 Task: Assign Nikrathi889@gmail.com as Assignee of Child Issue ChildIssue0000000240 of Issue Issue0000000120 in Backlog  in Scrum Project Project0000000024 in Jira. Assign Issue Issue0000000111 to Sprint Sprint0000000067 in Scrum Project Project0000000023 in Jira. Assign Issue Issue0000000112 to Sprint Sprint0000000067 in Scrum Project Project0000000023 in Jira. Assign Issue Issue0000000113 to Sprint Sprint0000000068 in Scrum Project Project0000000023 in Jira. Assign Issue Issue0000000114 to Sprint Sprint0000000068 in Scrum Project Project0000000023 in Jira
Action: Mouse moved to (671, 598)
Screenshot: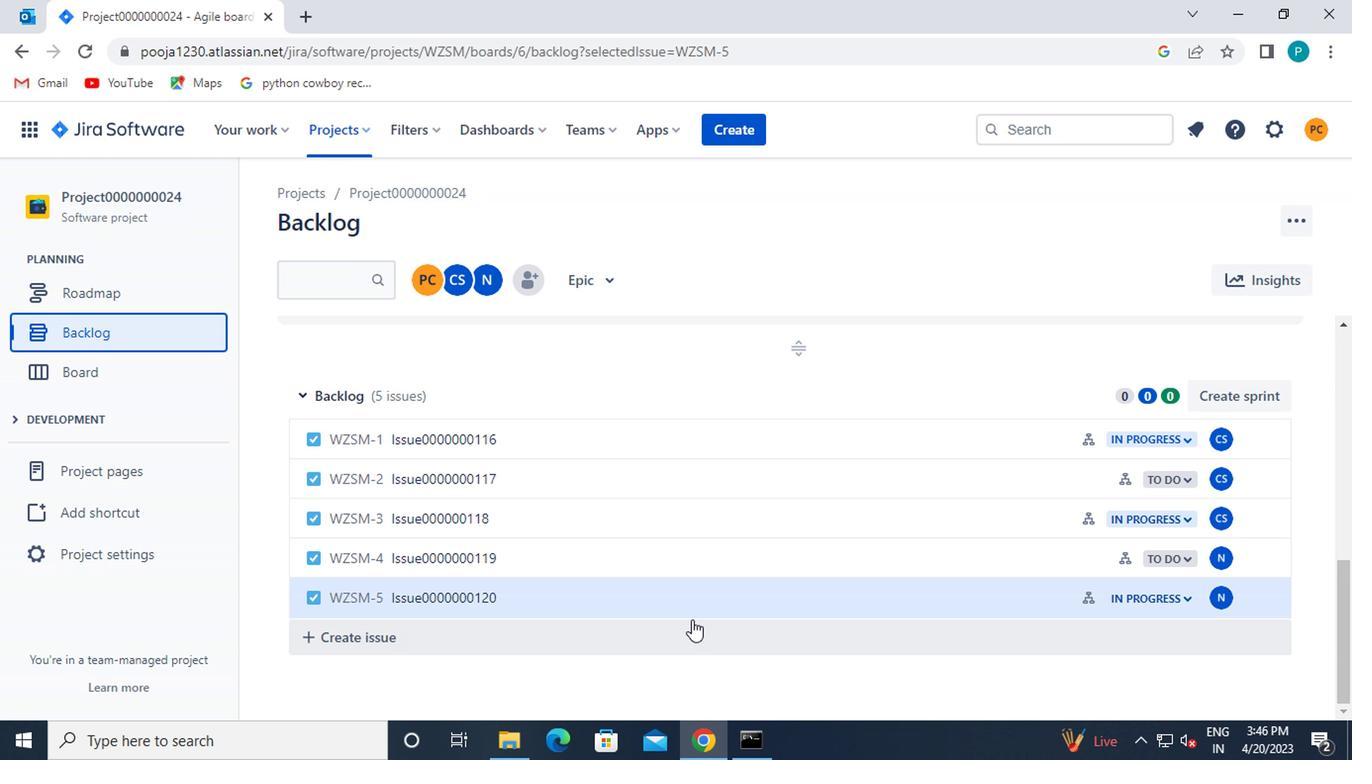 
Action: Mouse pressed left at (671, 598)
Screenshot: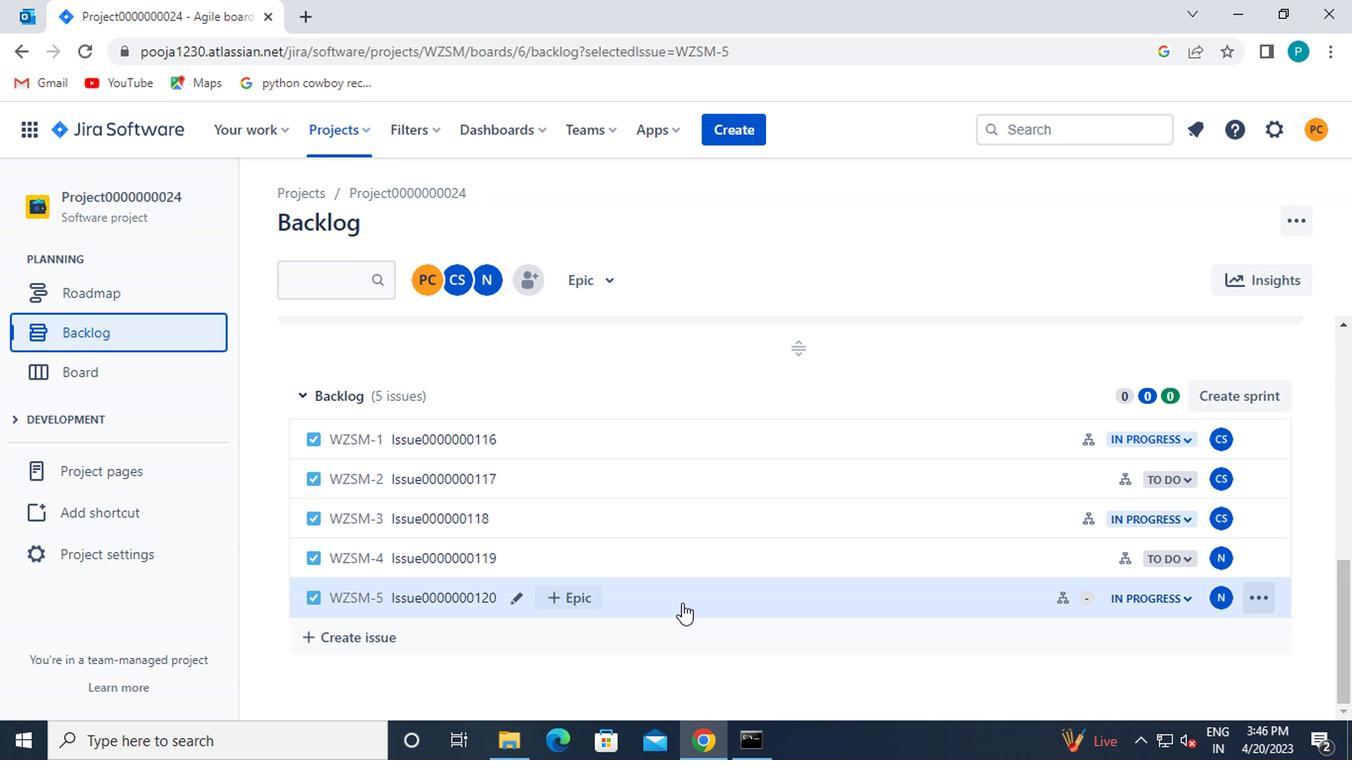 
Action: Mouse moved to (988, 423)
Screenshot: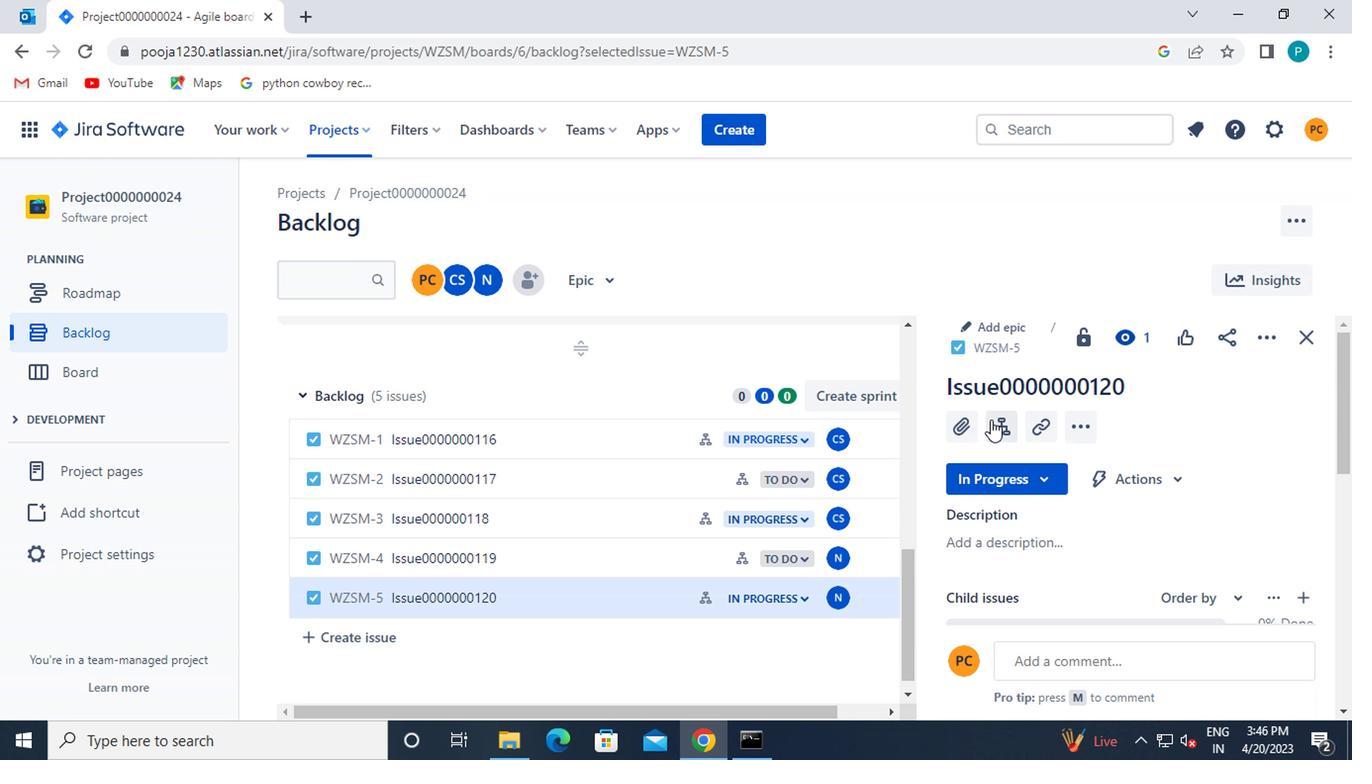 
Action: Mouse pressed left at (988, 423)
Screenshot: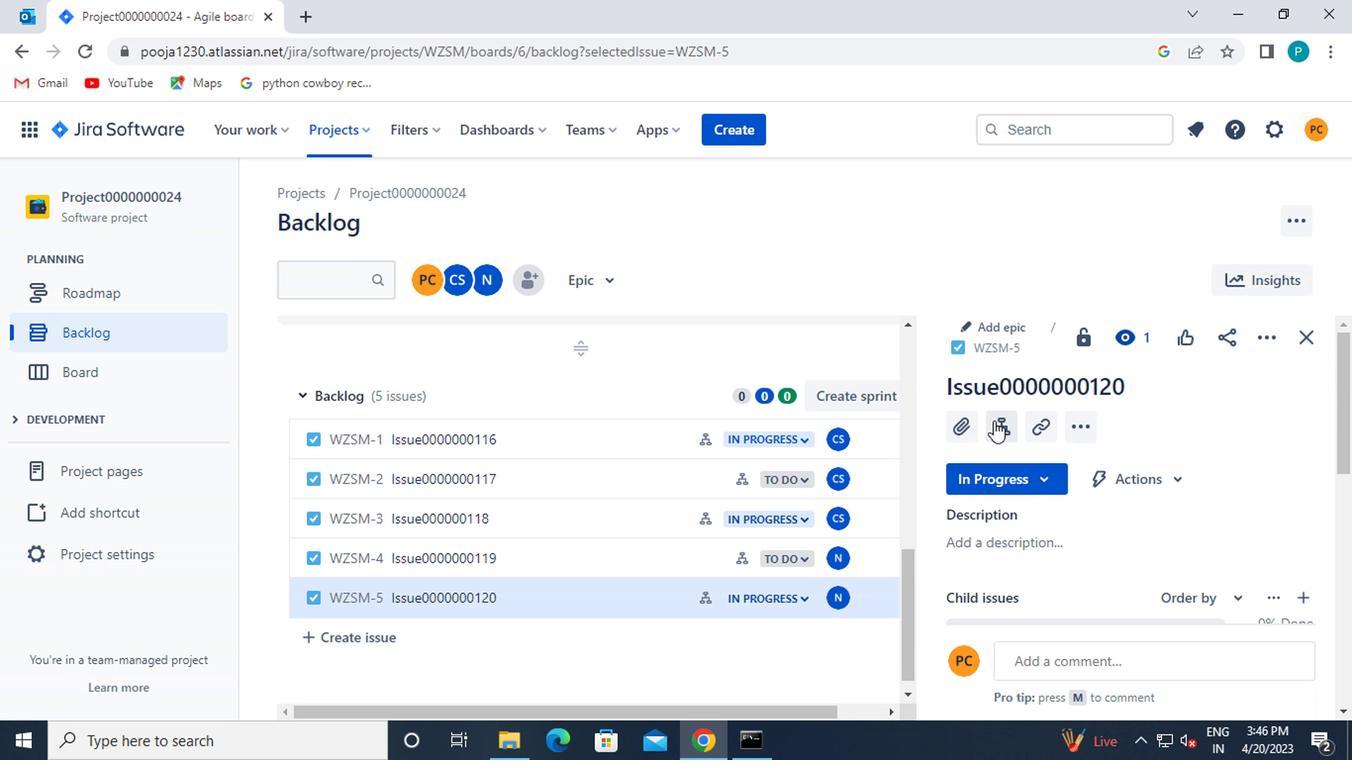 
Action: Mouse moved to (1221, 454)
Screenshot: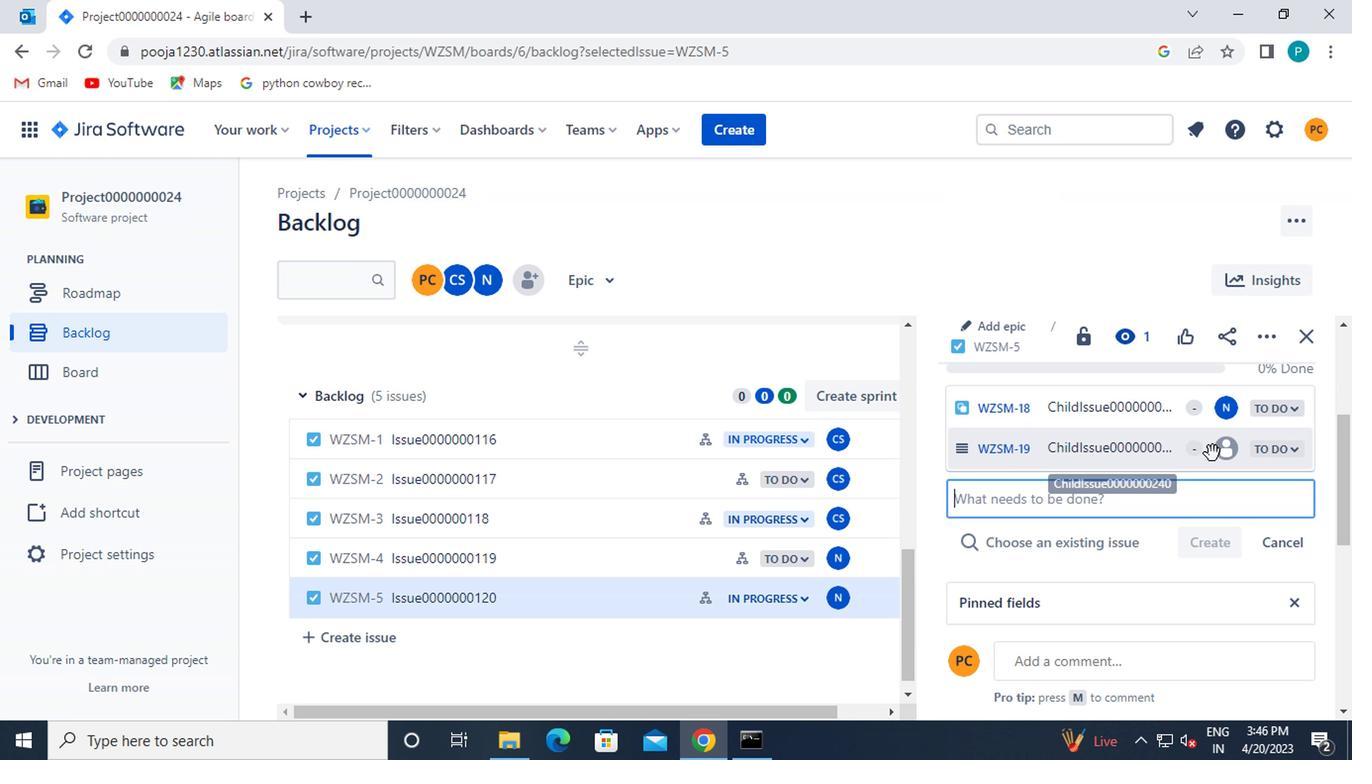 
Action: Mouse pressed left at (1221, 454)
Screenshot: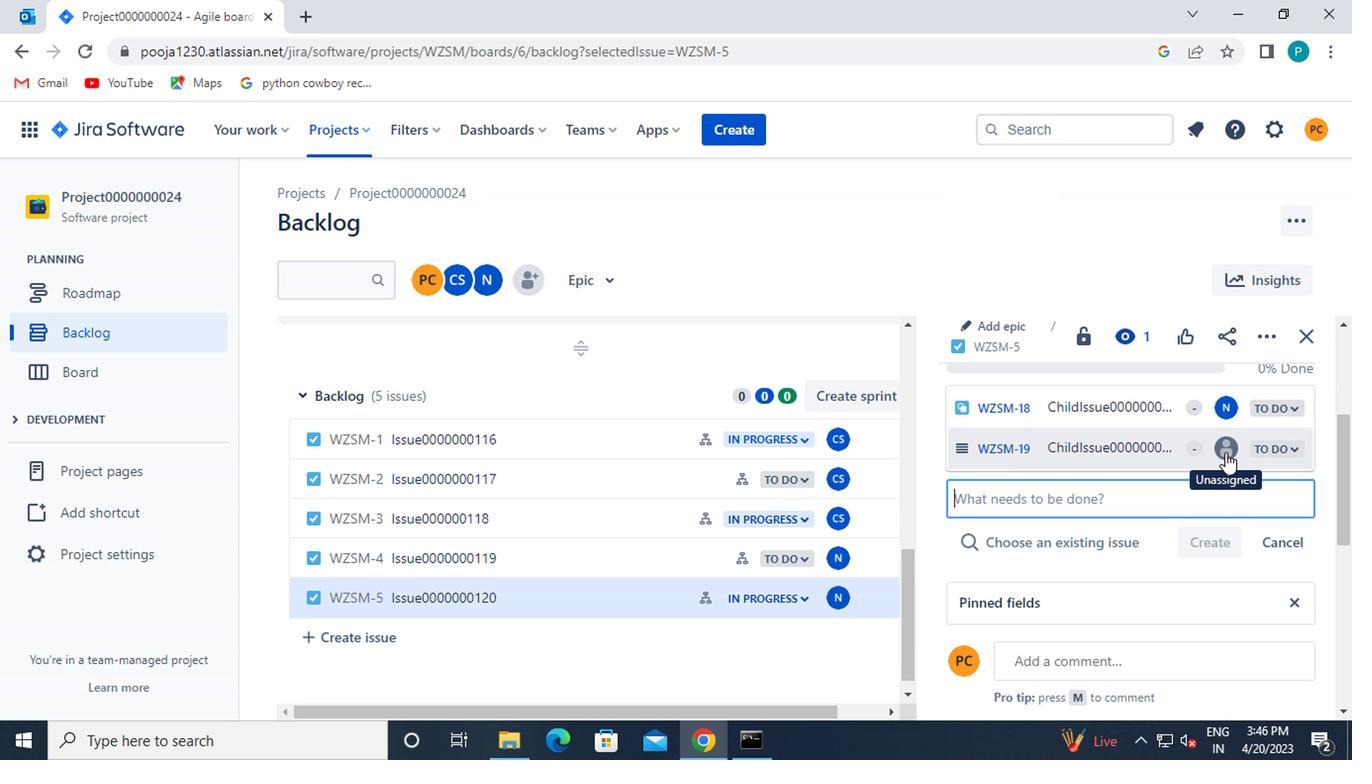 
Action: Mouse moved to (995, 467)
Screenshot: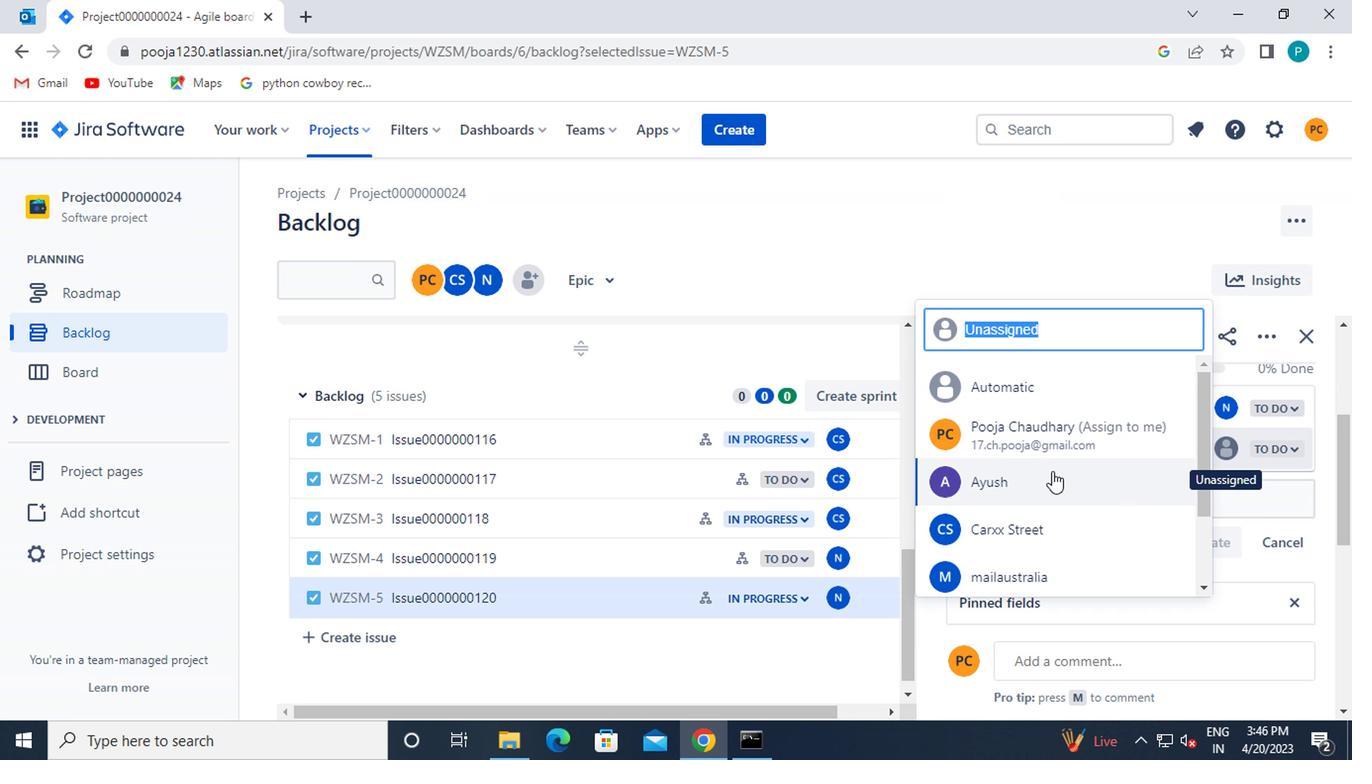 
Action: Mouse scrolled (995, 466) with delta (0, 0)
Screenshot: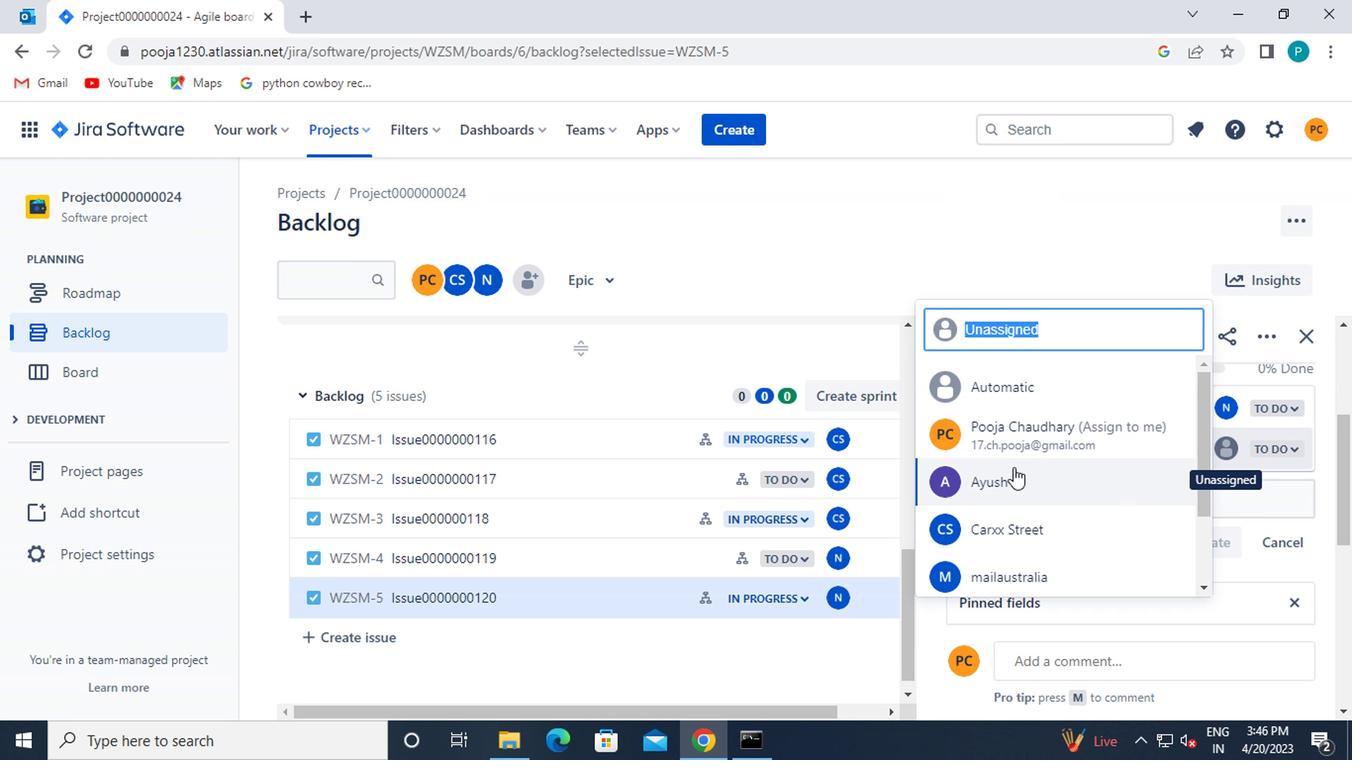 
Action: Mouse moved to (995, 468)
Screenshot: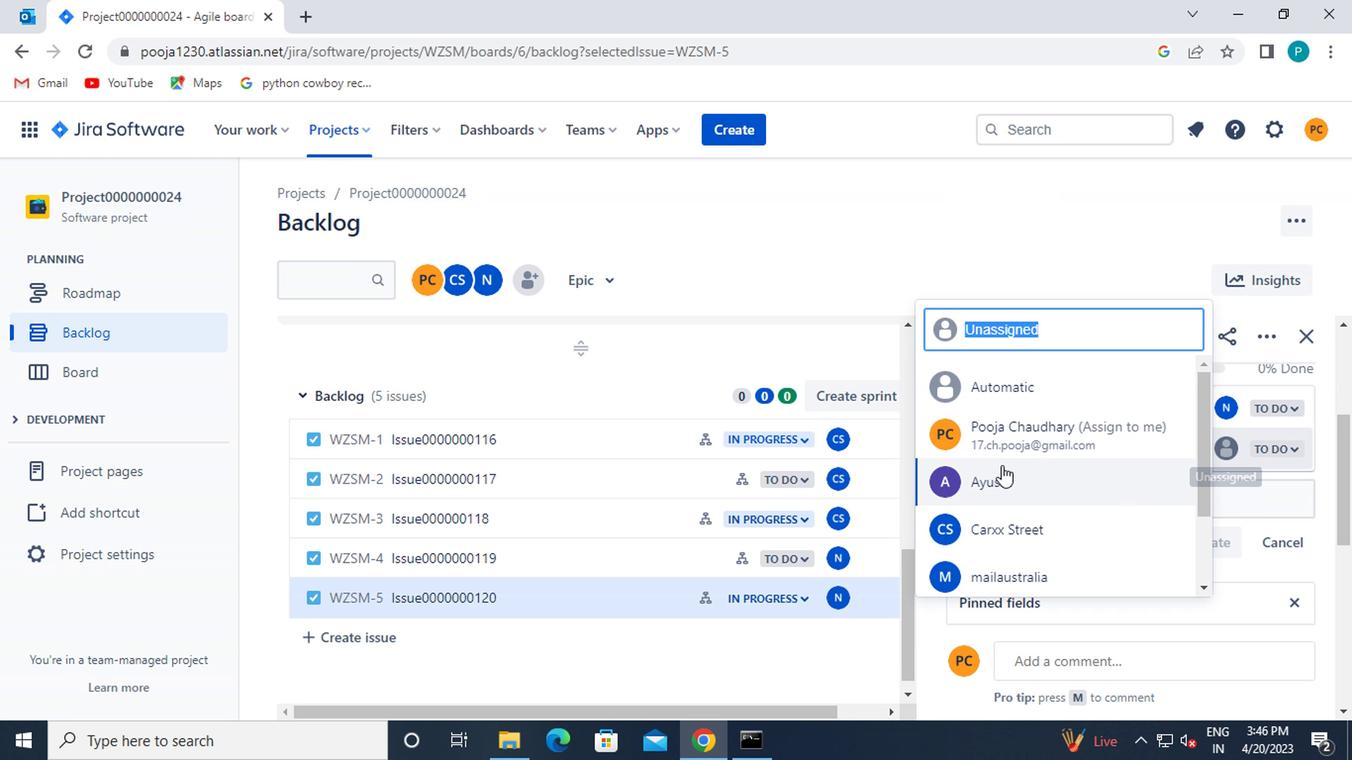 
Action: Mouse scrolled (995, 467) with delta (0, -1)
Screenshot: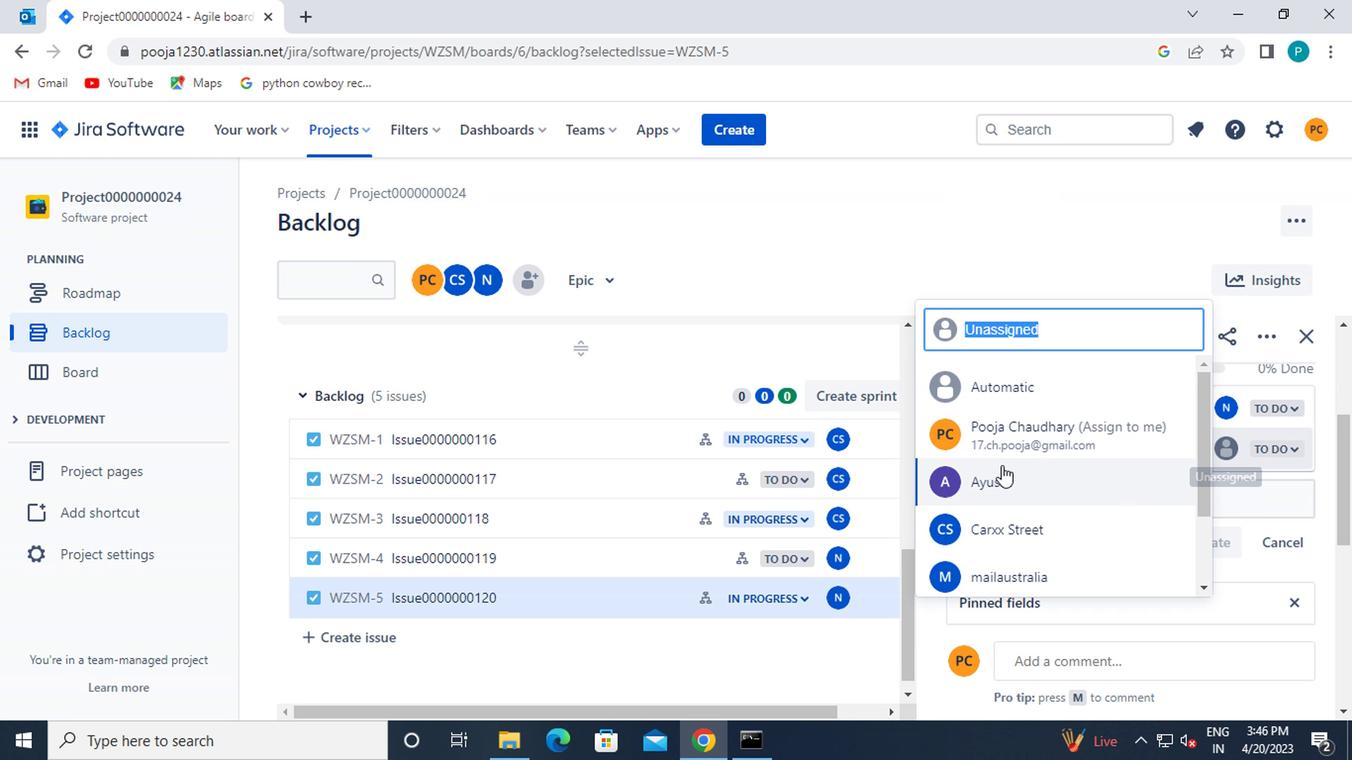 
Action: Mouse moved to (995, 471)
Screenshot: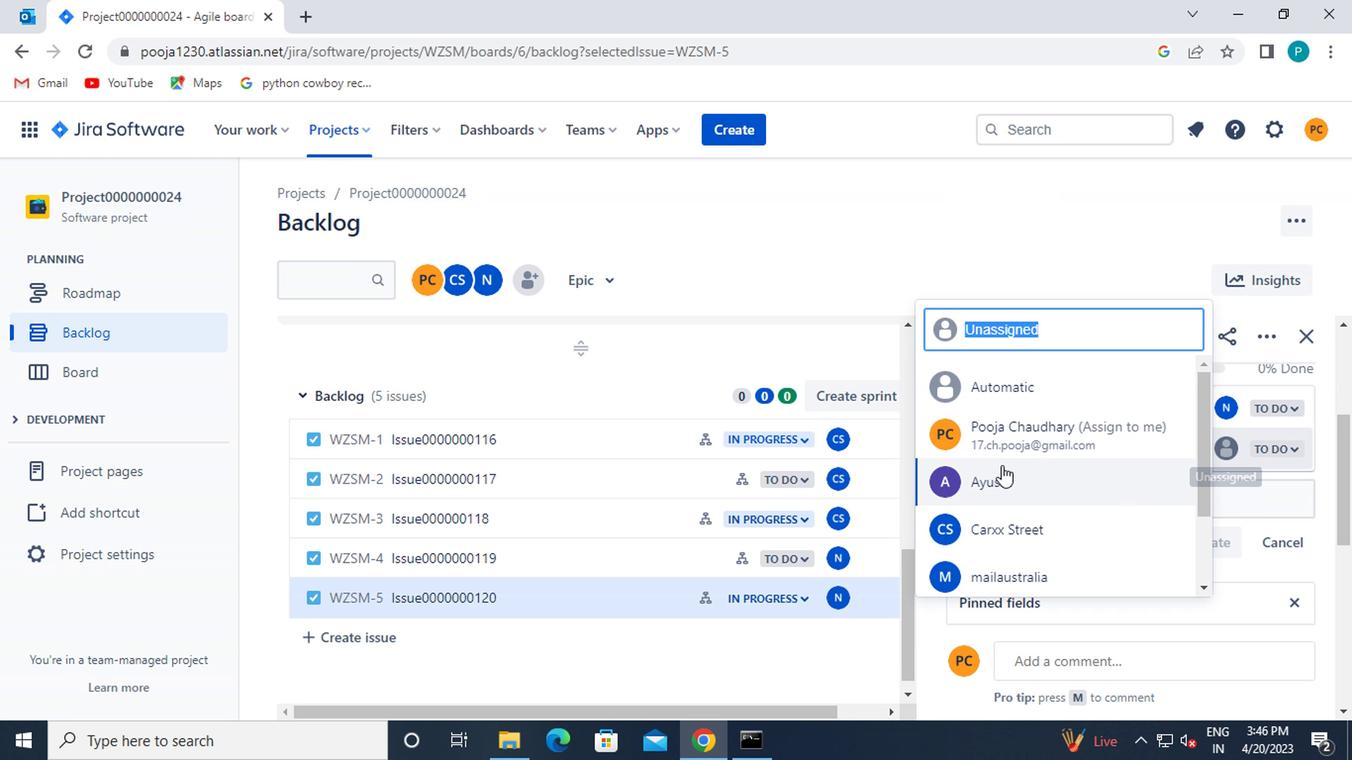 
Action: Mouse scrolled (995, 470) with delta (0, 0)
Screenshot: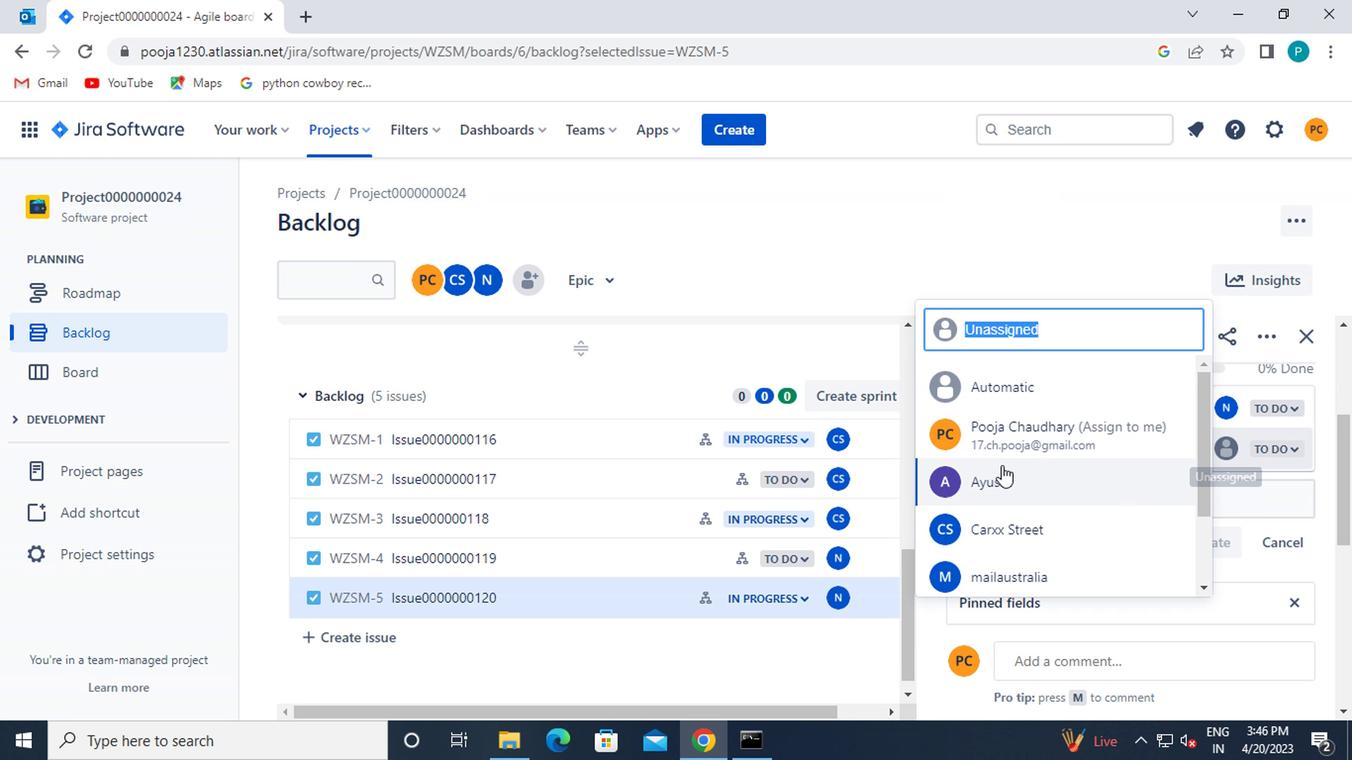 
Action: Mouse moved to (995, 486)
Screenshot: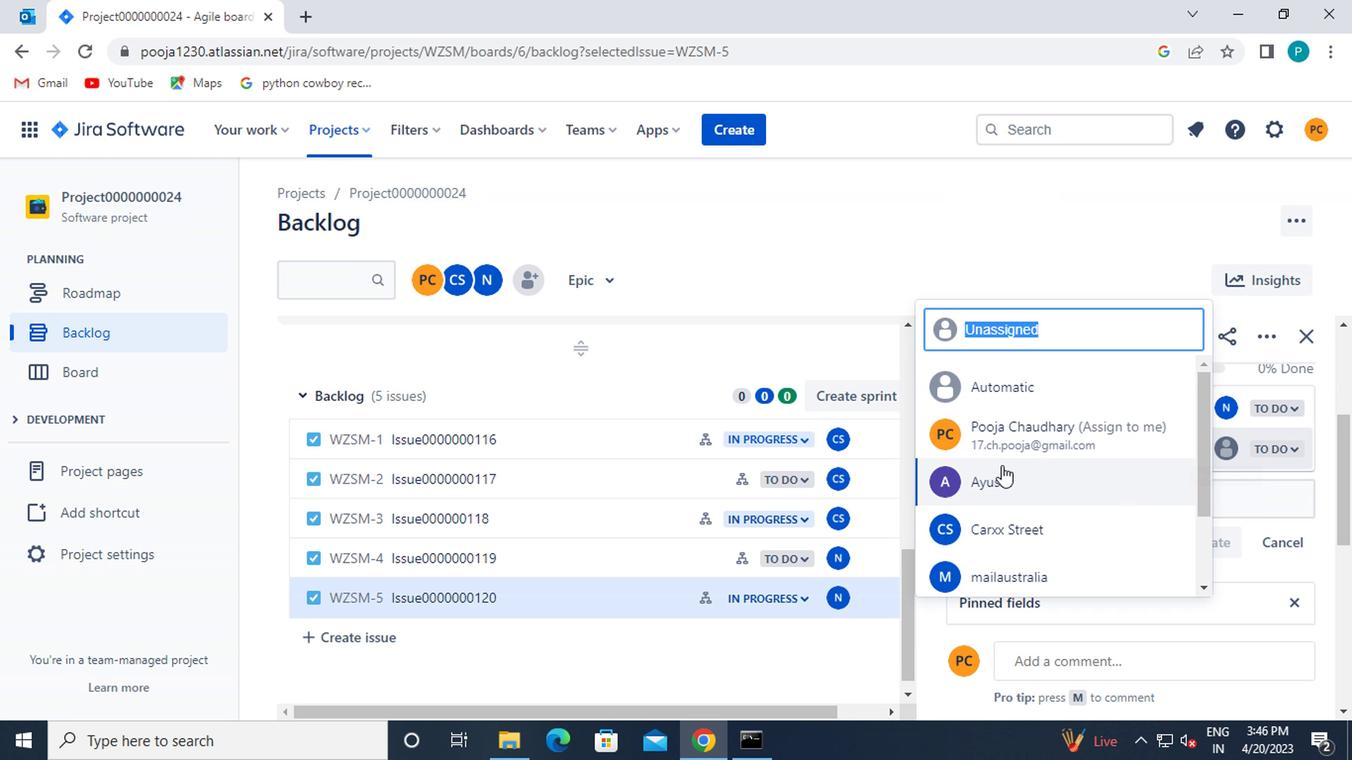 
Action: Mouse scrolled (995, 486) with delta (0, 0)
Screenshot: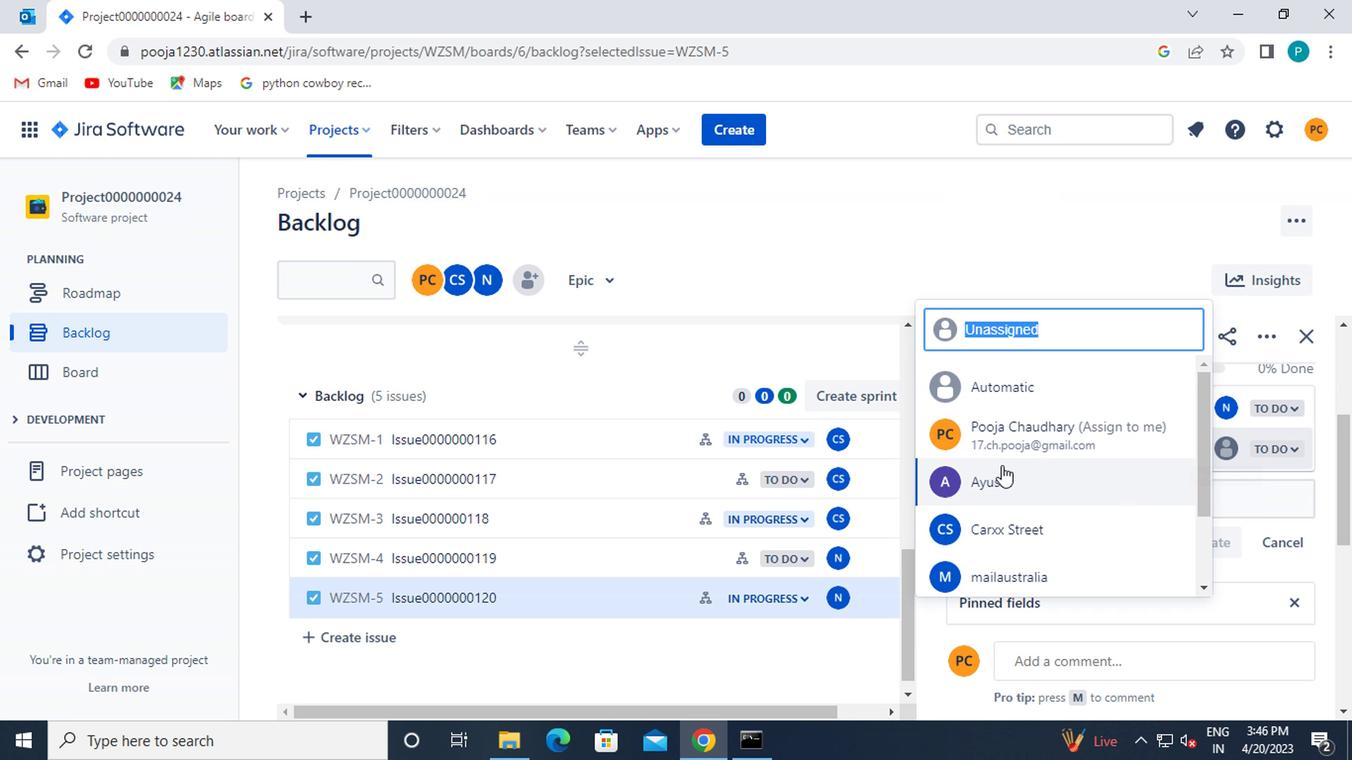 
Action: Mouse moved to (1008, 560)
Screenshot: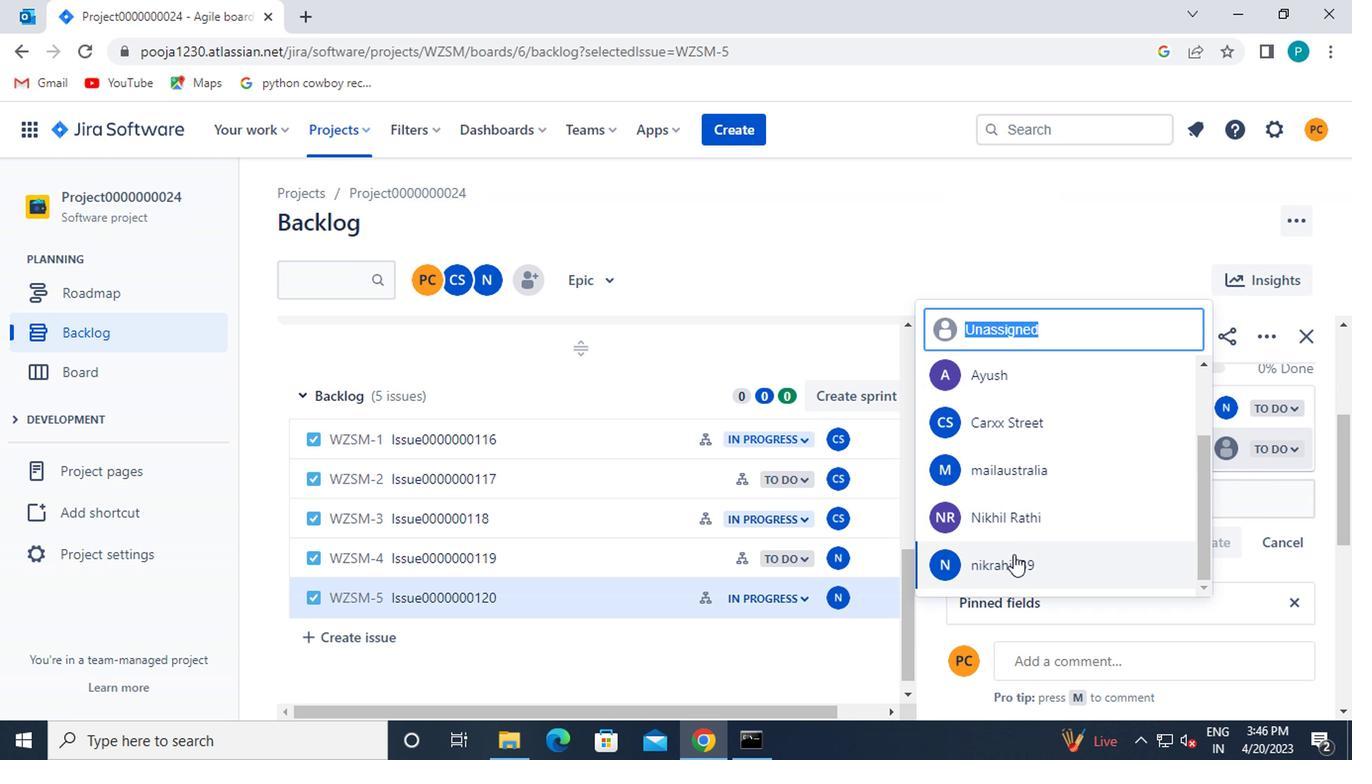 
Action: Mouse pressed left at (1008, 560)
Screenshot: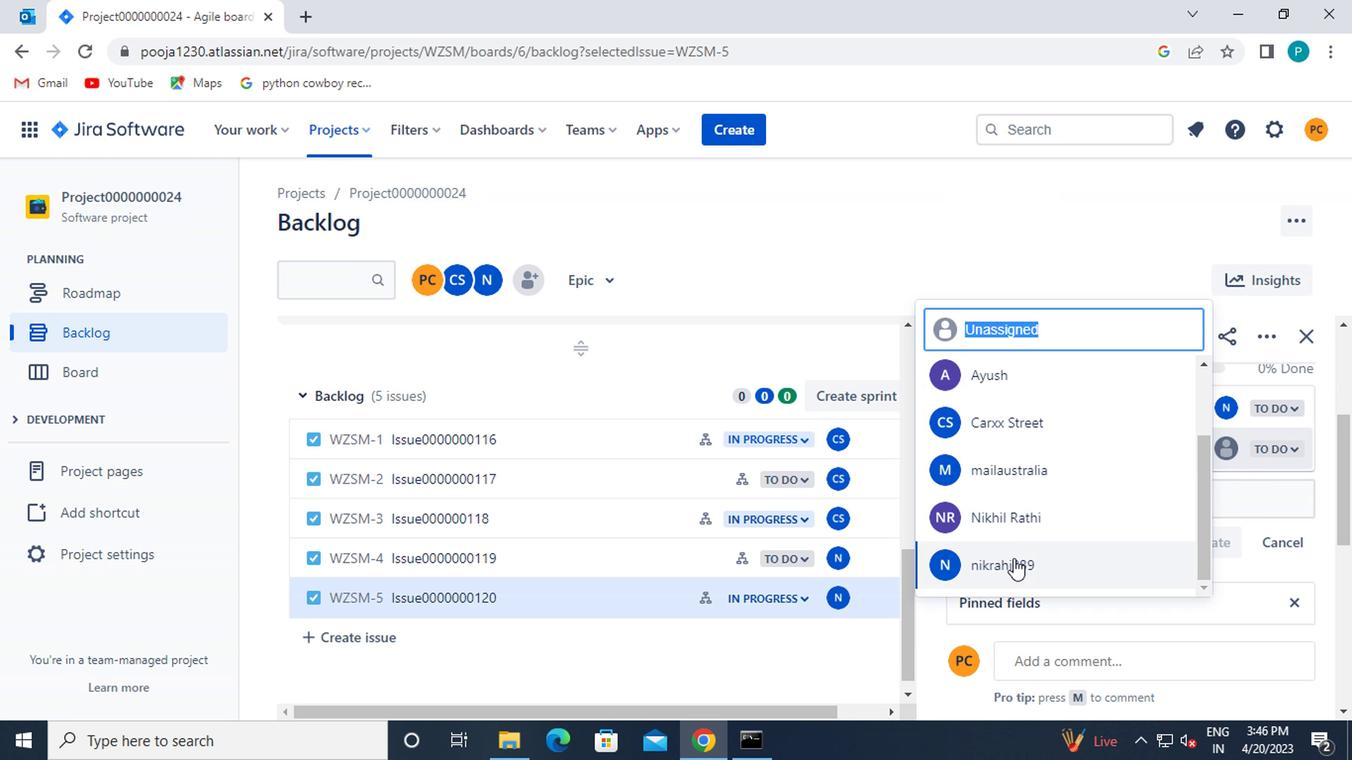 
Action: Mouse moved to (1293, 345)
Screenshot: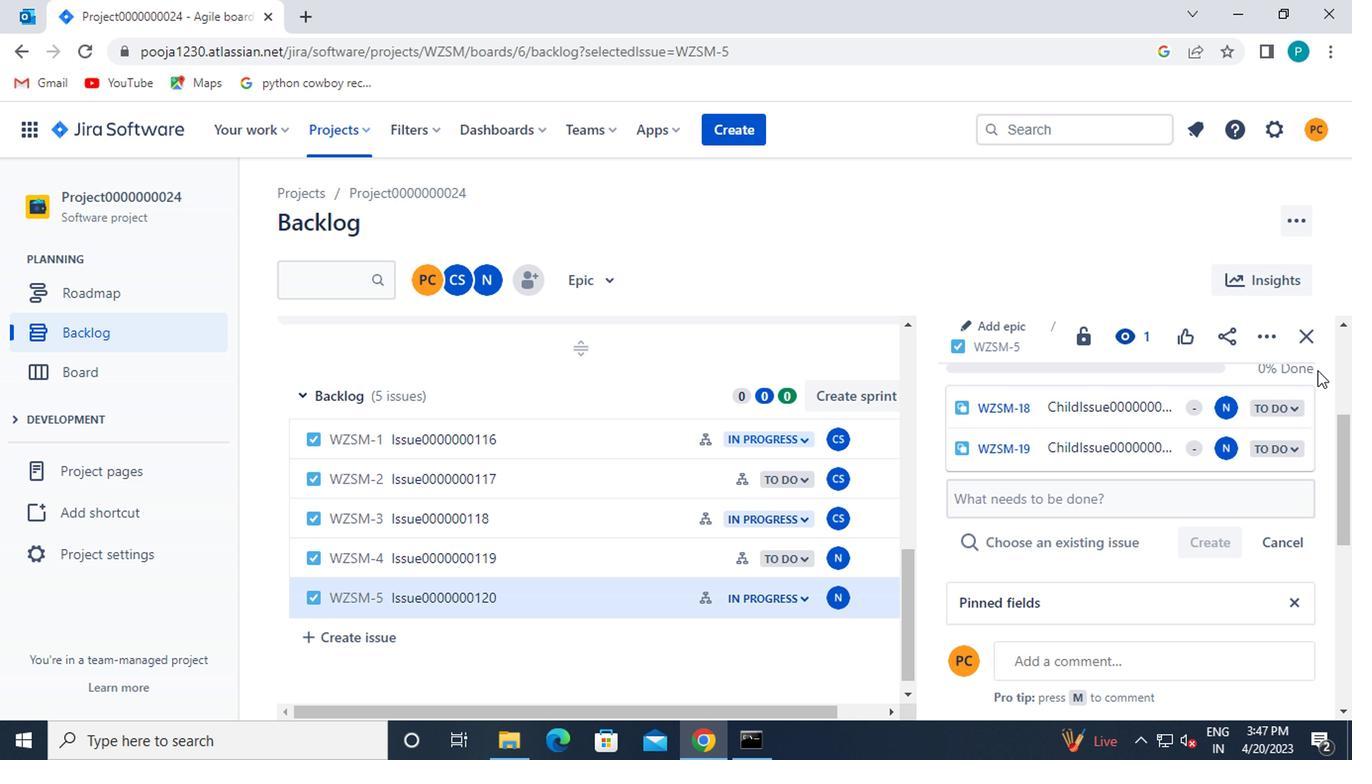 
Action: Mouse pressed left at (1293, 345)
Screenshot: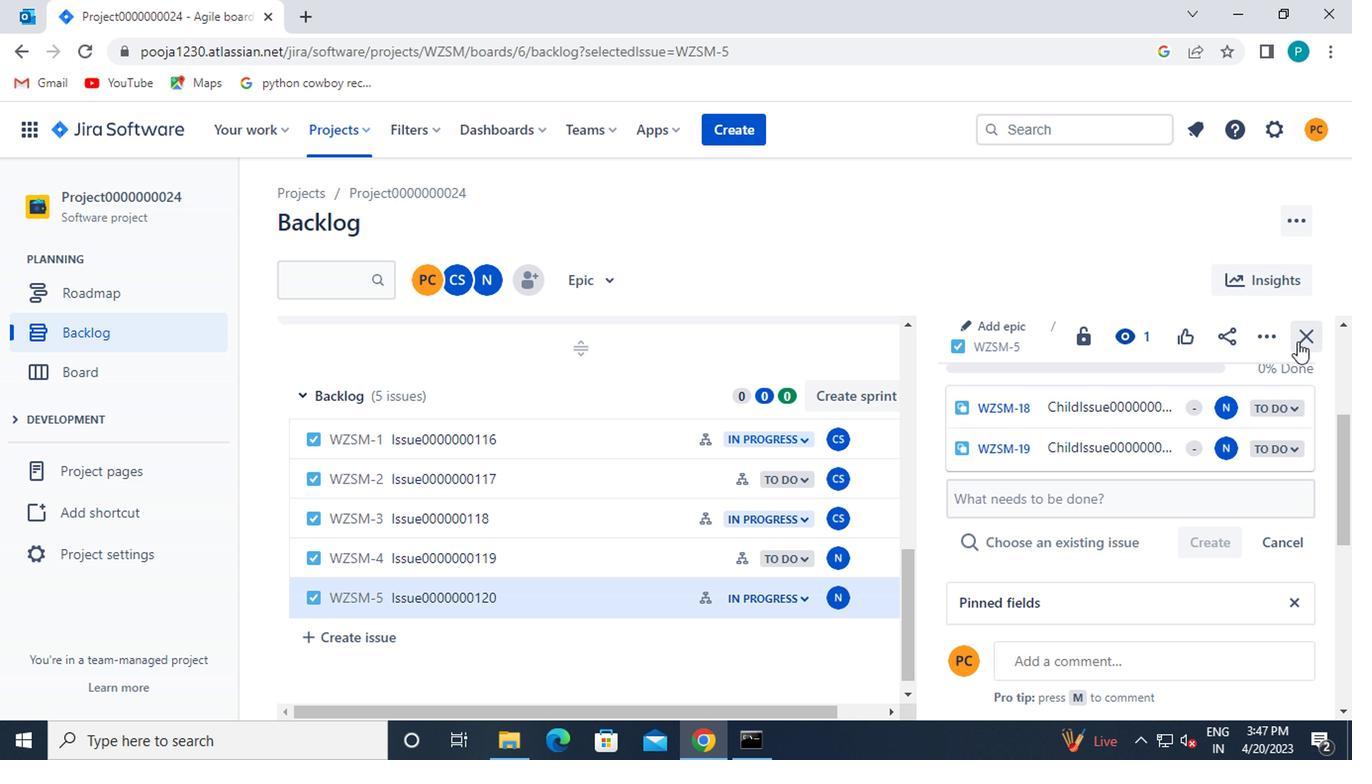 
Action: Mouse moved to (333, 137)
Screenshot: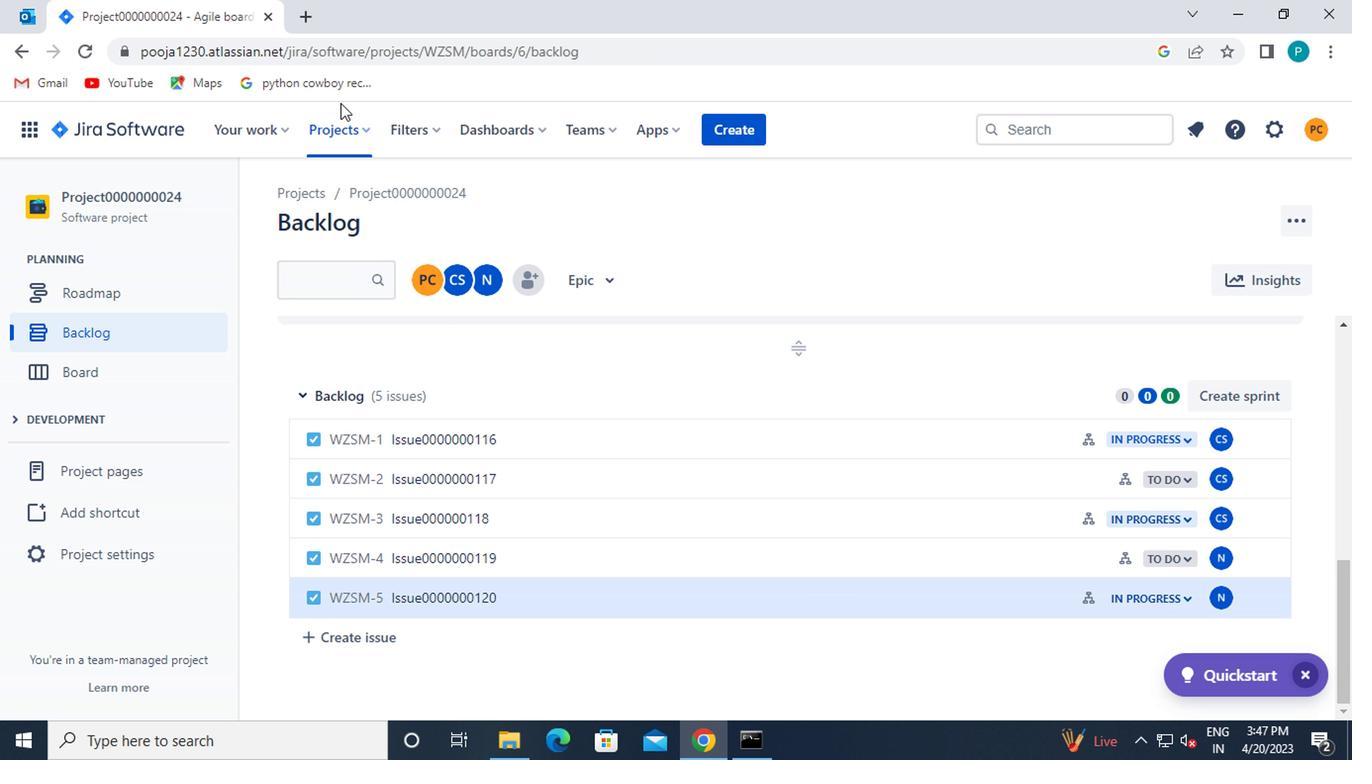 
Action: Mouse pressed left at (333, 137)
Screenshot: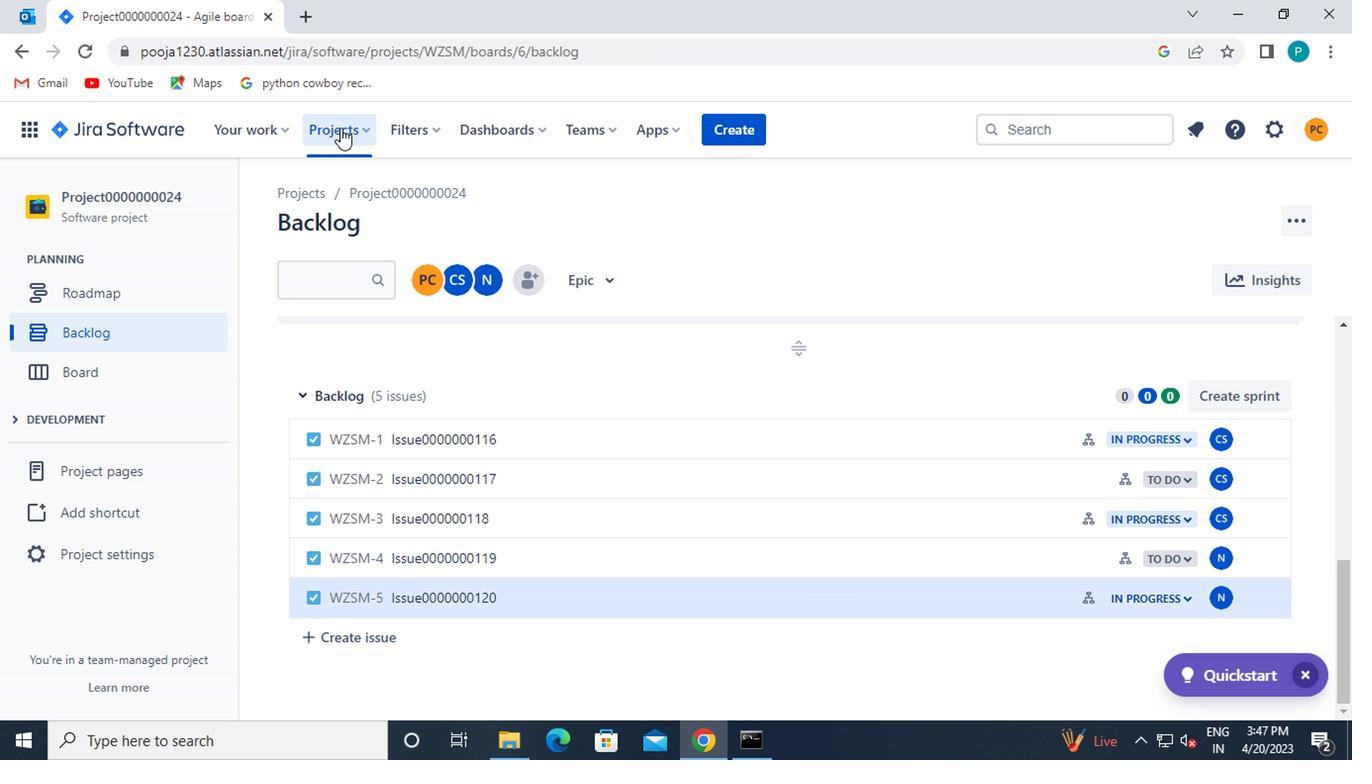 
Action: Mouse moved to (402, 271)
Screenshot: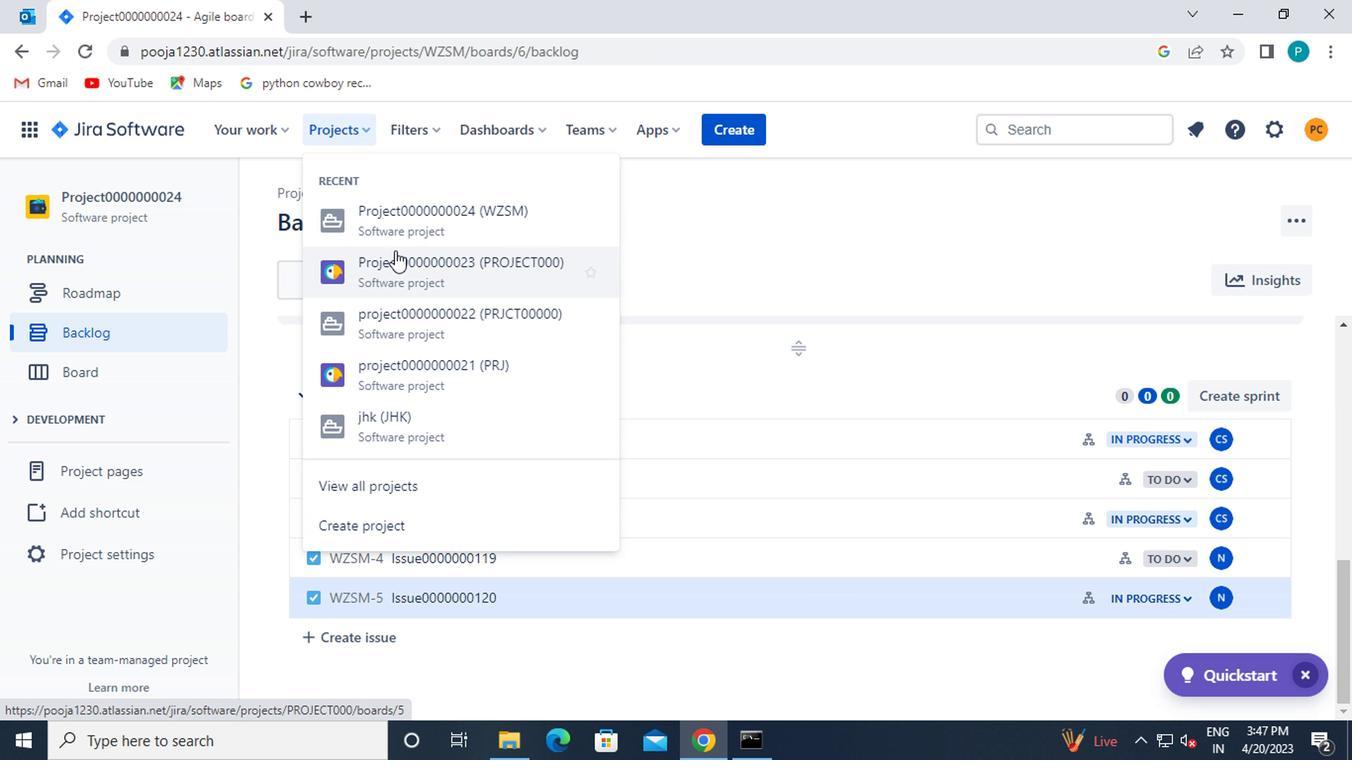 
Action: Mouse pressed left at (402, 271)
Screenshot: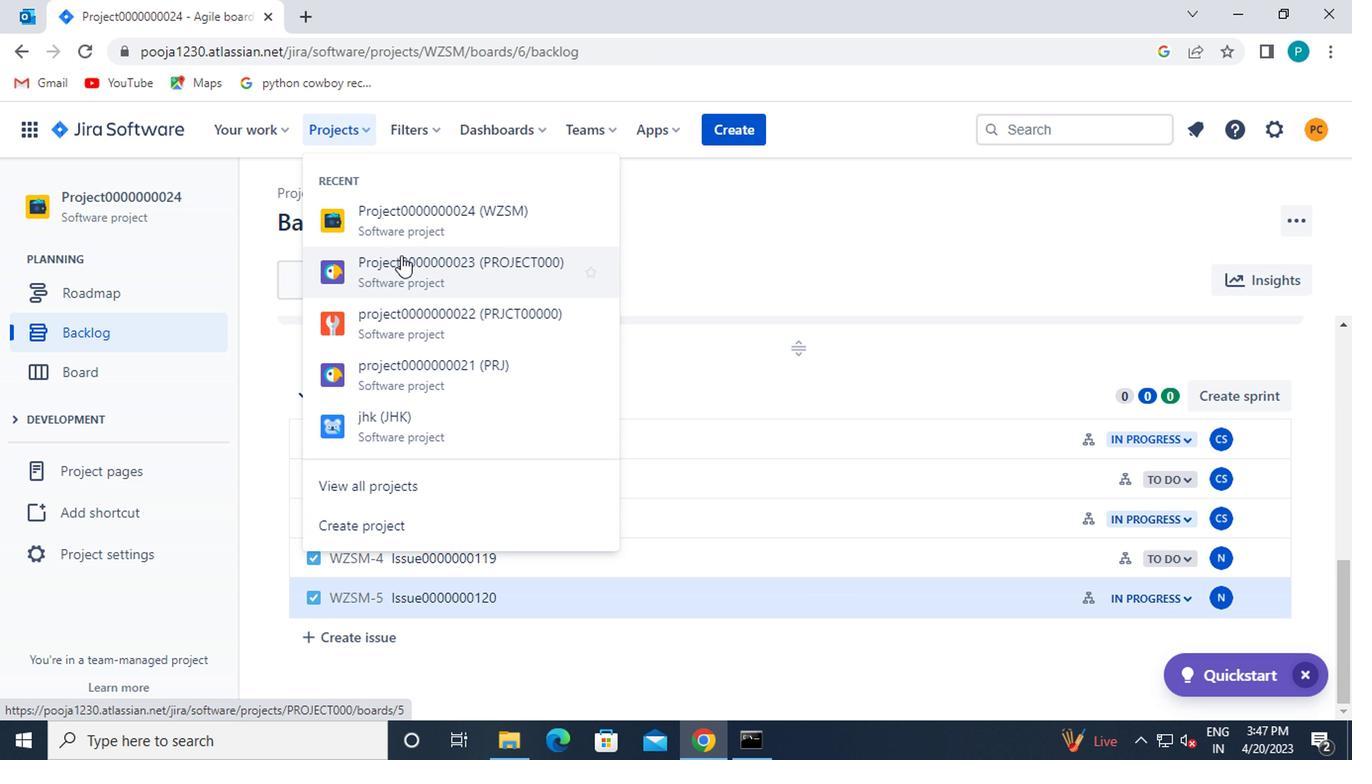 
Action: Mouse moved to (151, 333)
Screenshot: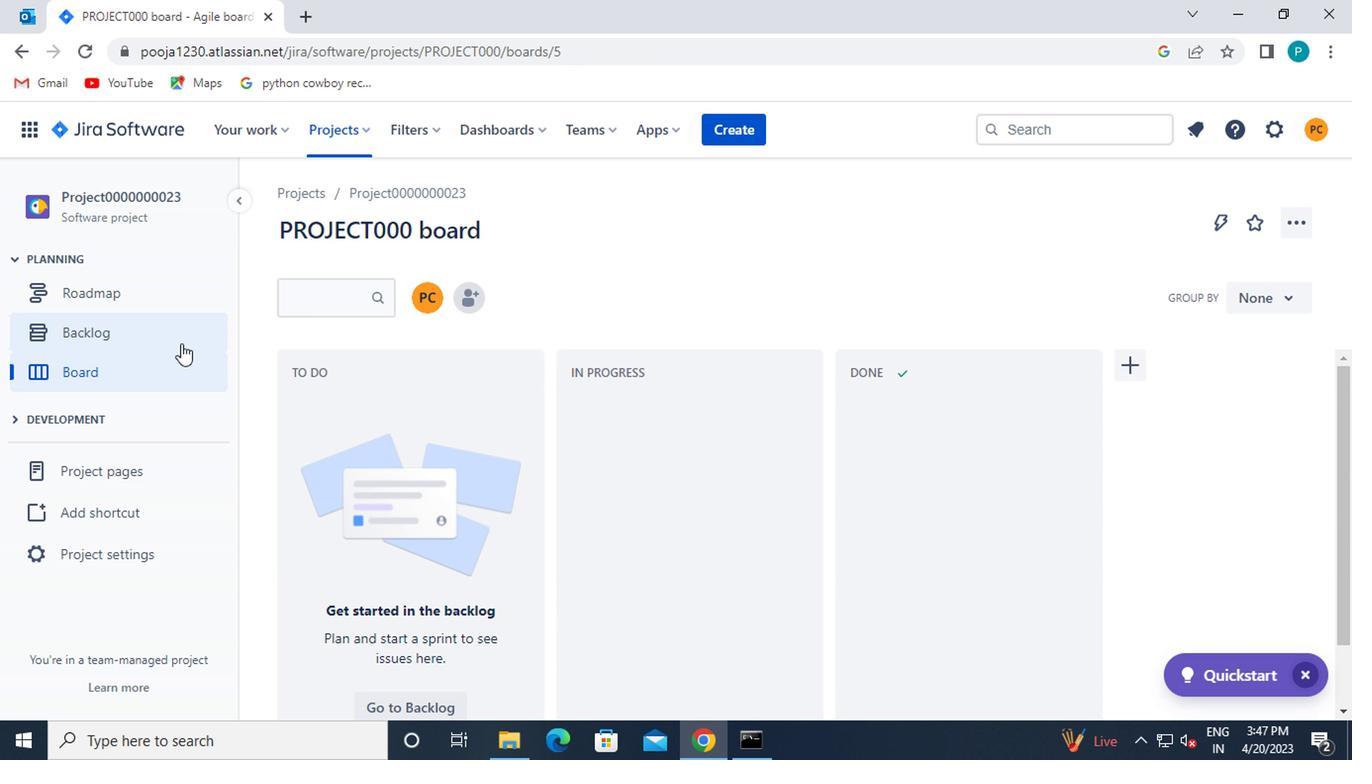 
Action: Mouse pressed left at (151, 333)
Screenshot: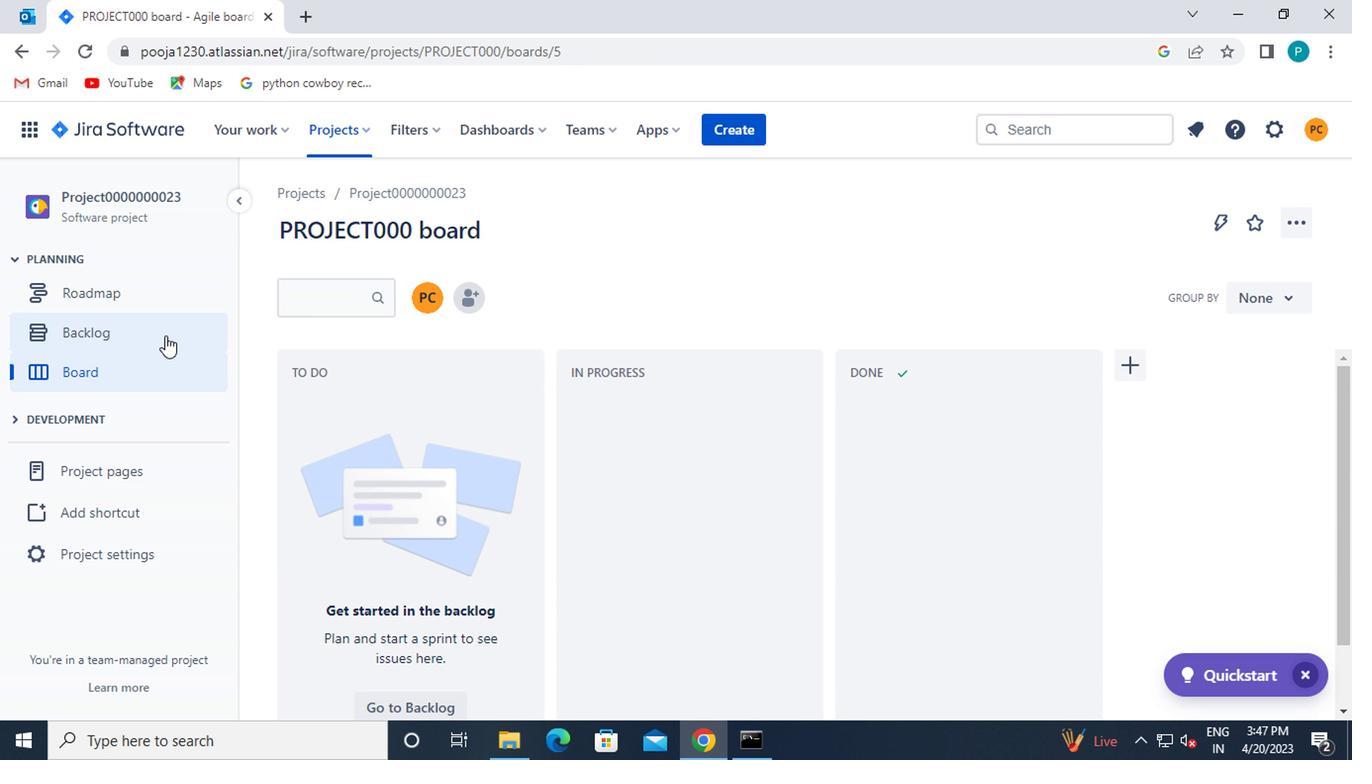 
Action: Mouse moved to (355, 431)
Screenshot: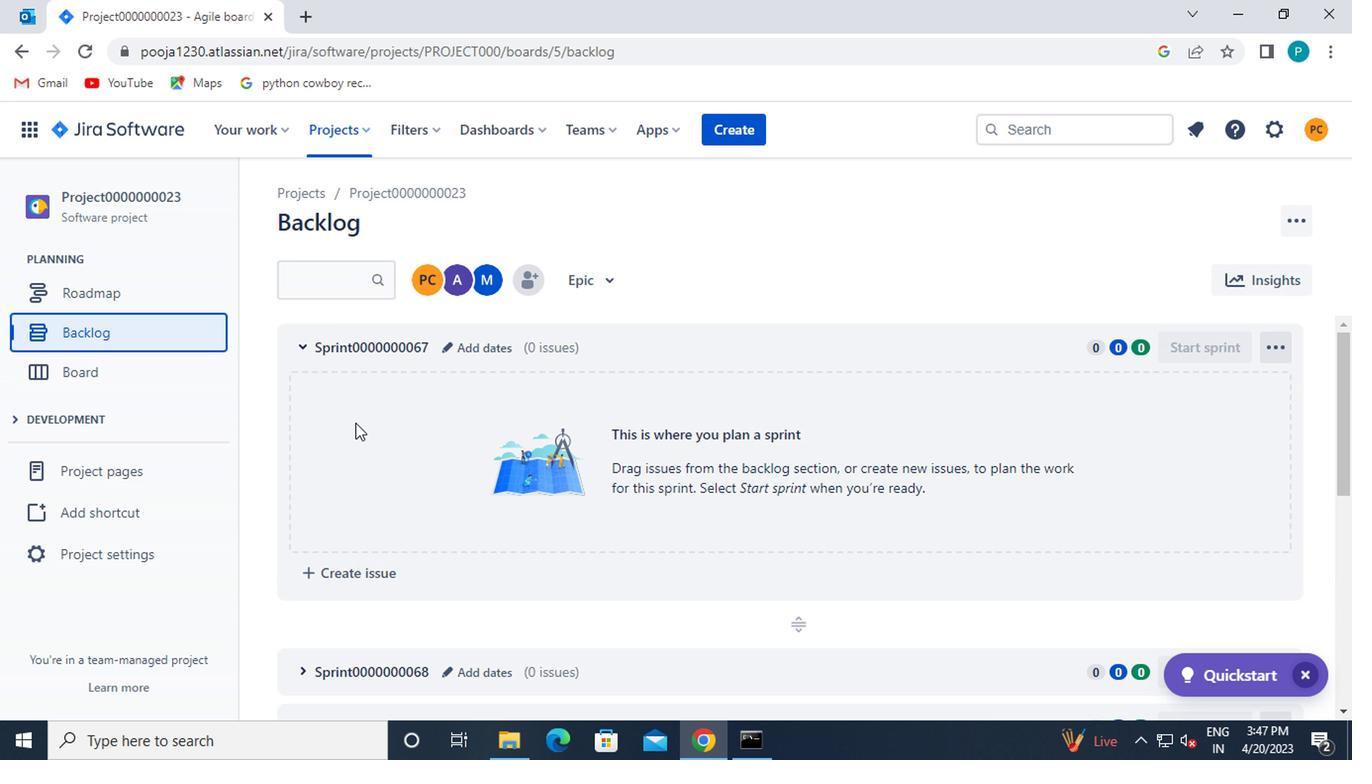 
Action: Mouse scrolled (355, 430) with delta (0, 0)
Screenshot: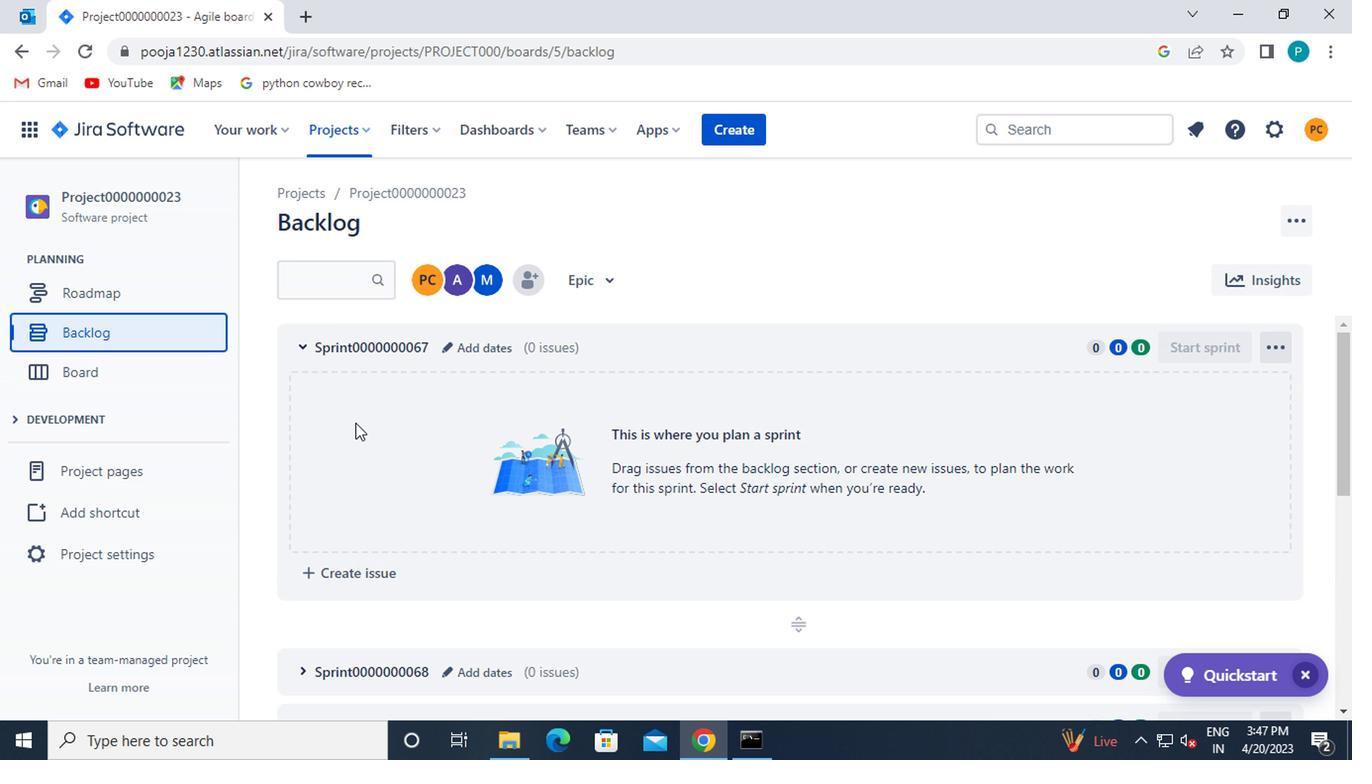 
Action: Mouse scrolled (355, 430) with delta (0, 0)
Screenshot: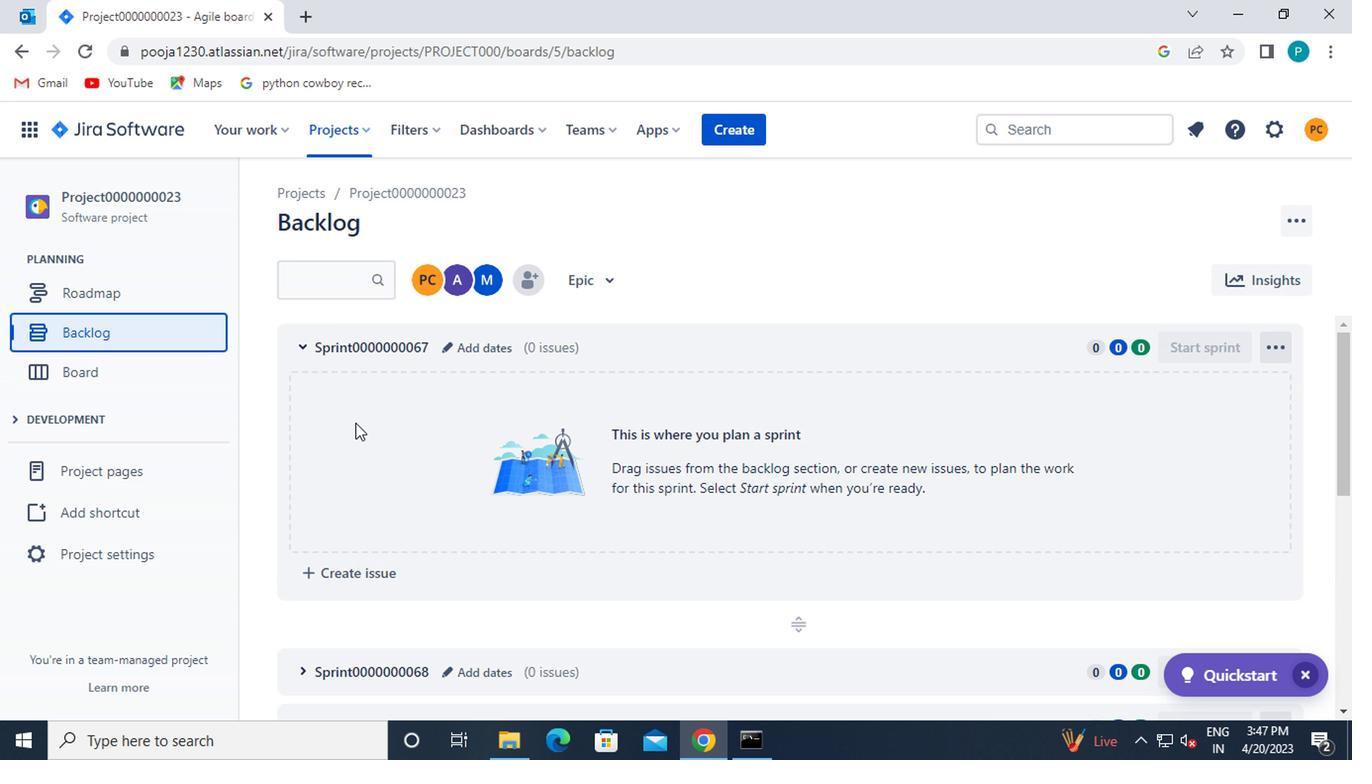 
Action: Mouse scrolled (355, 430) with delta (0, 0)
Screenshot: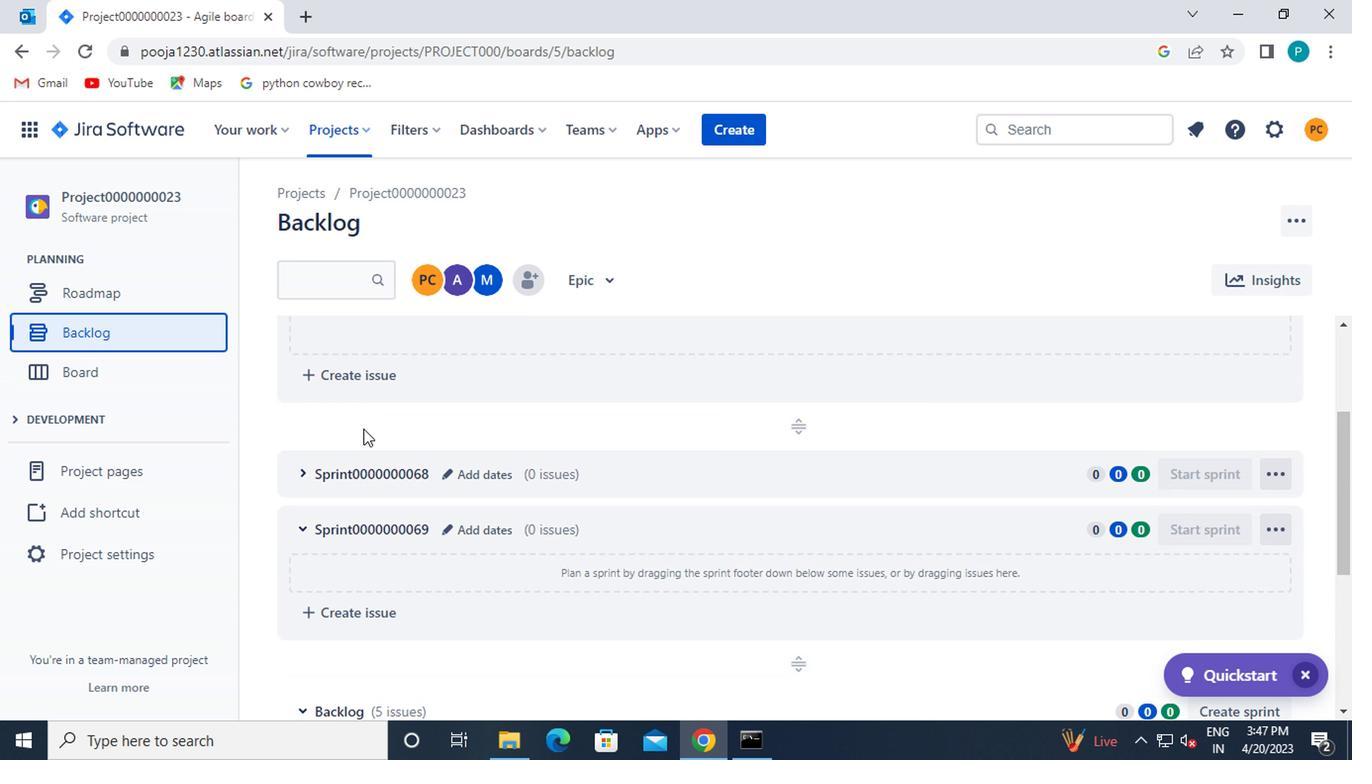 
Action: Mouse scrolled (355, 430) with delta (0, 0)
Screenshot: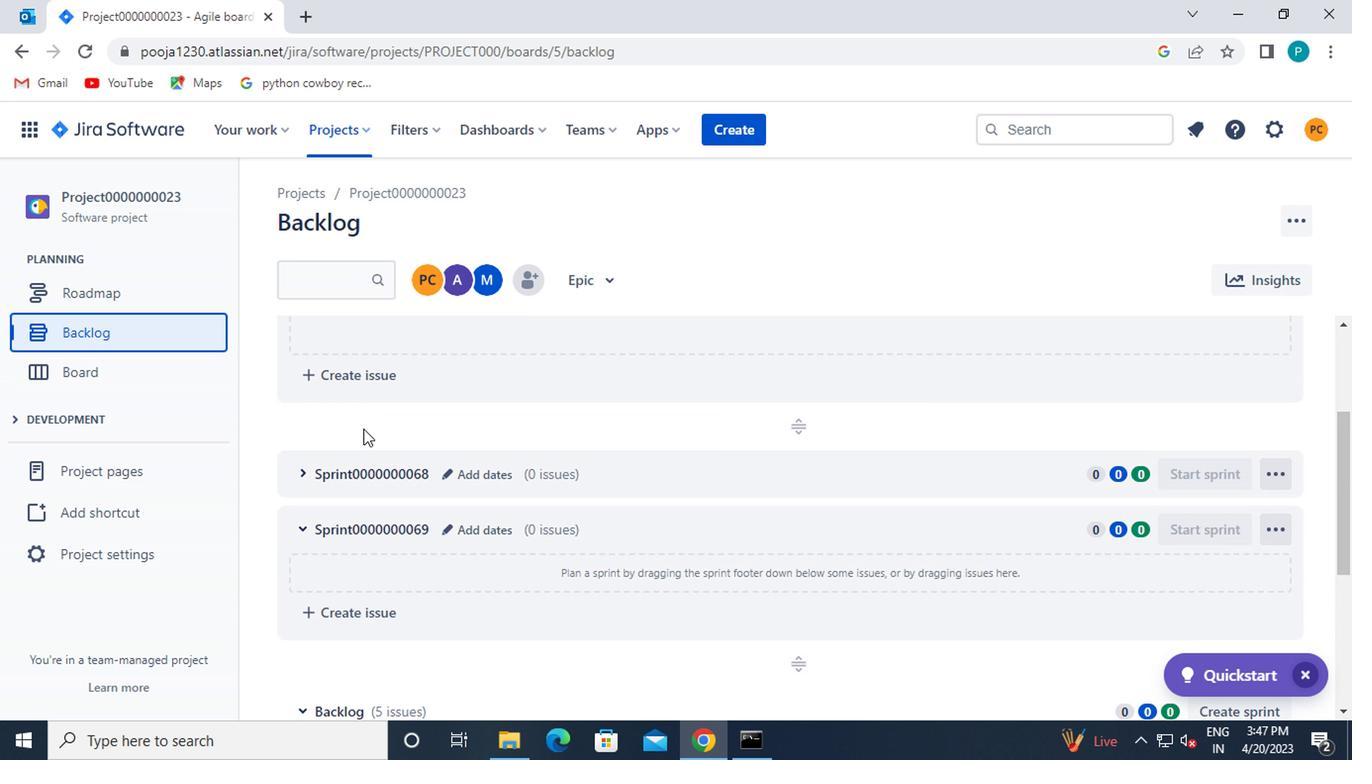 
Action: Mouse scrolled (355, 430) with delta (0, 0)
Screenshot: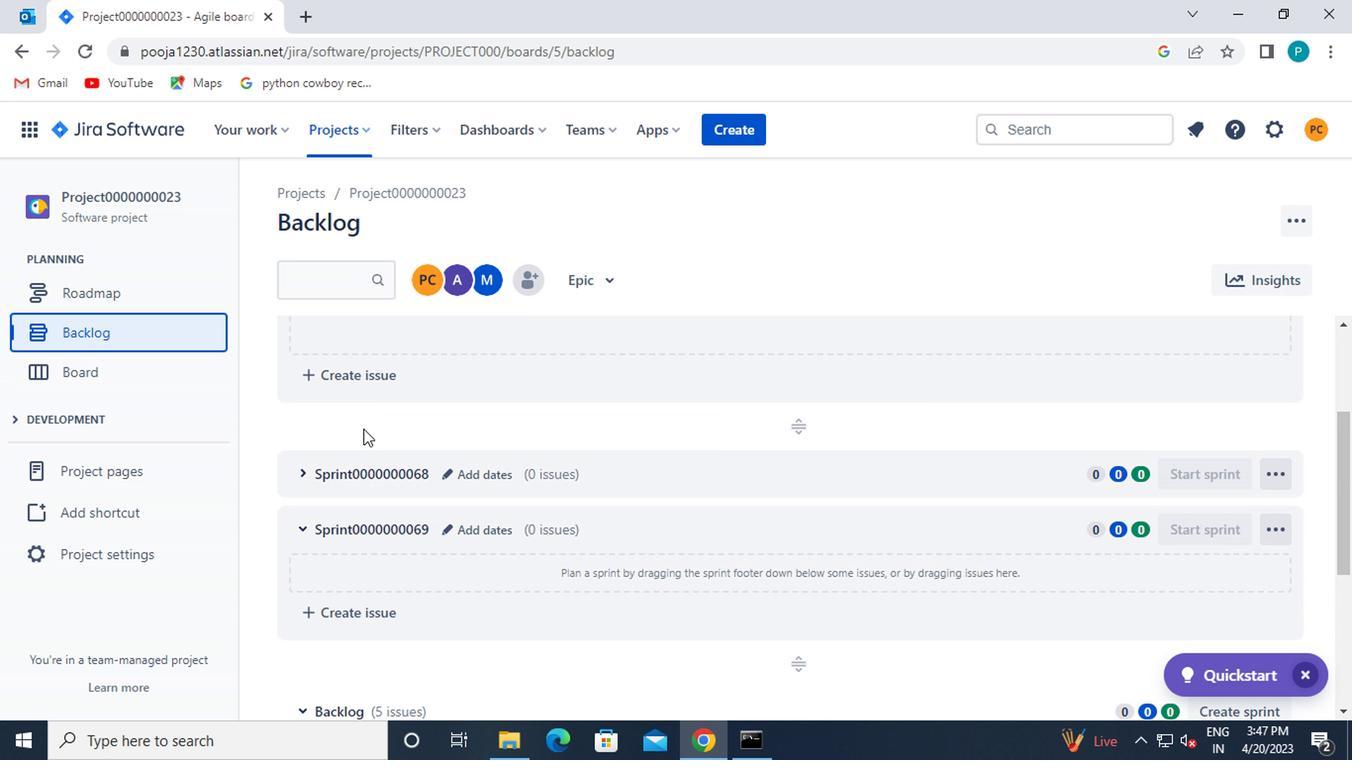 
Action: Mouse moved to (1249, 467)
Screenshot: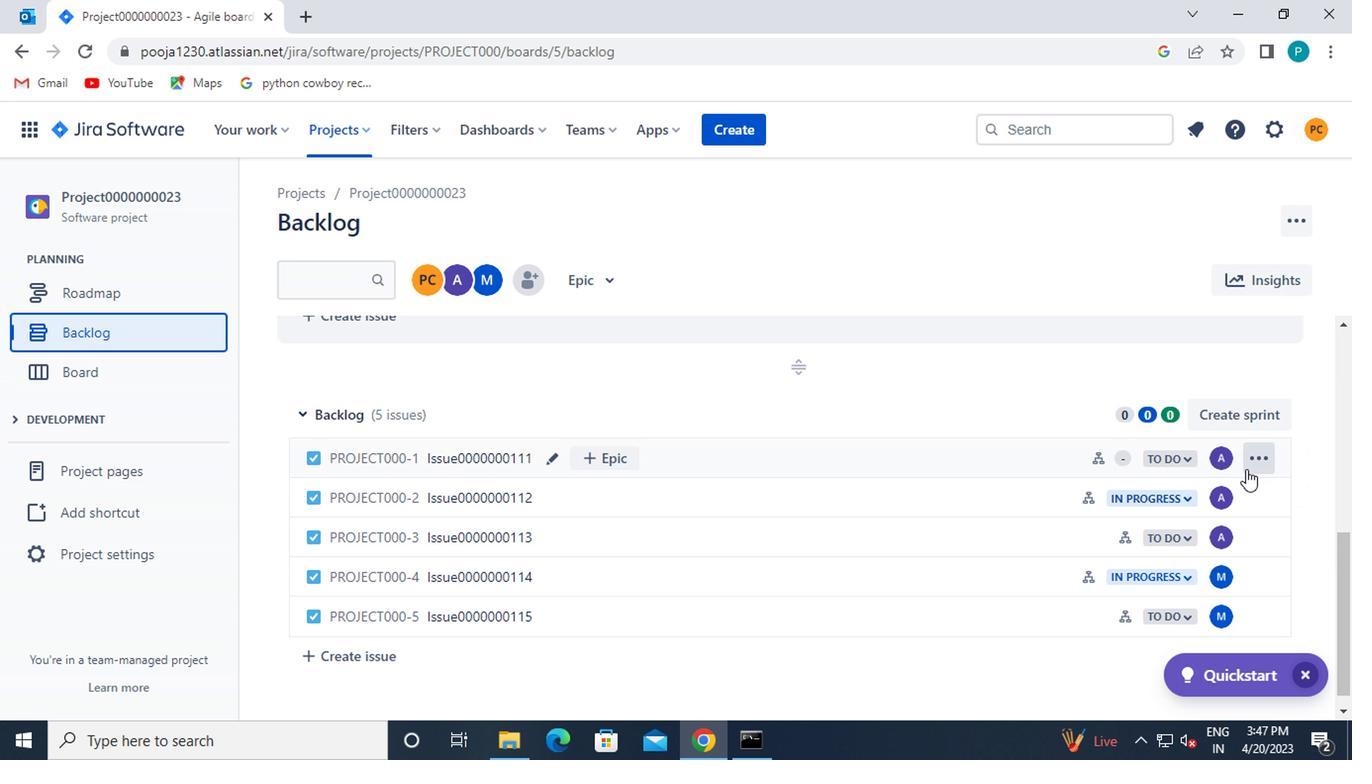 
Action: Mouse pressed left at (1249, 467)
Screenshot: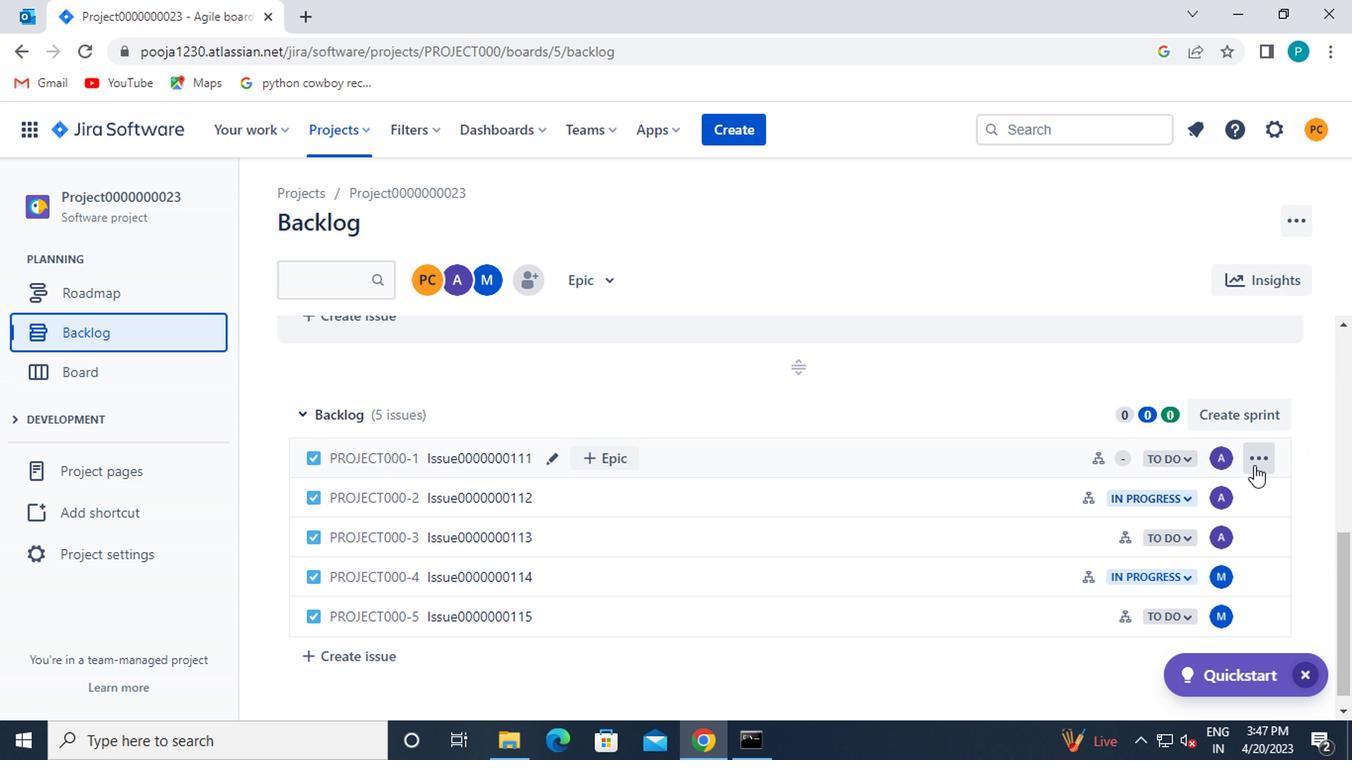 
Action: Mouse moved to (1183, 325)
Screenshot: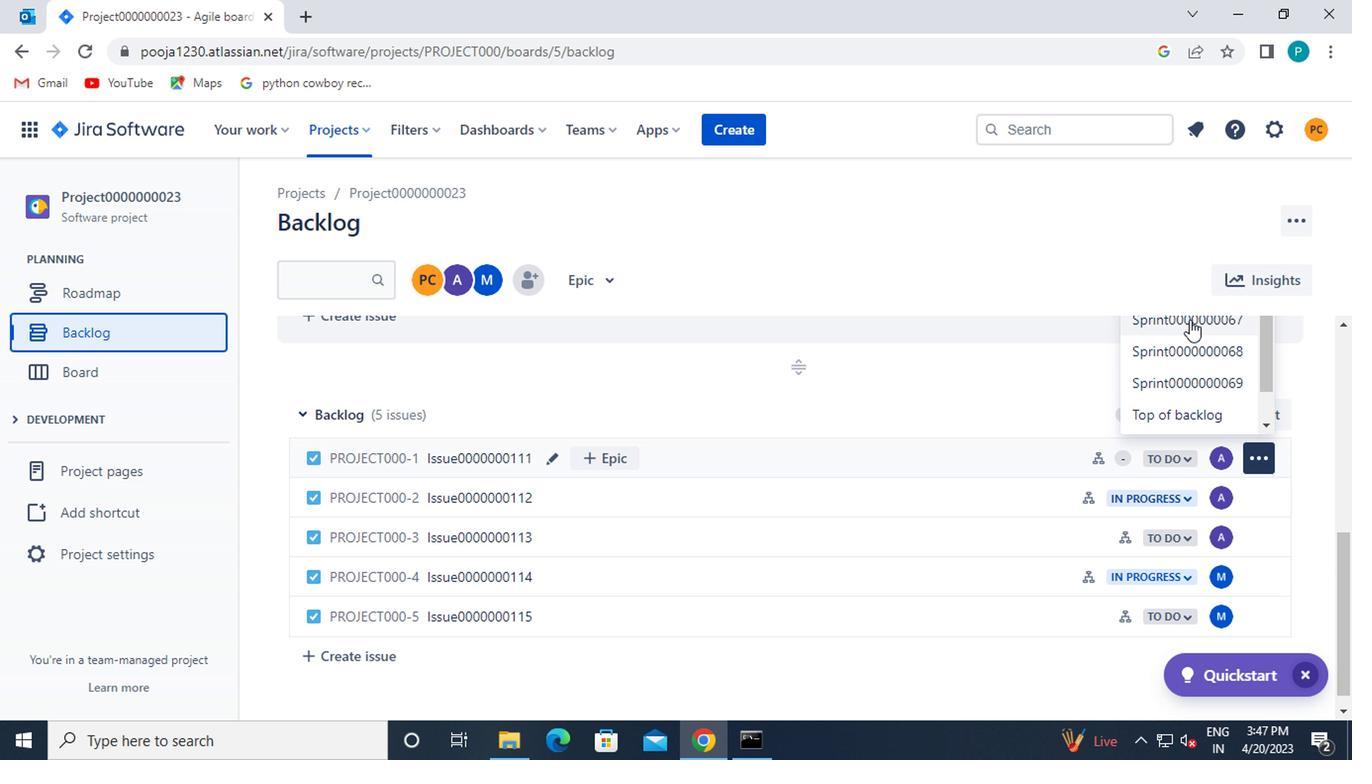 
Action: Mouse scrolled (1183, 326) with delta (0, 1)
Screenshot: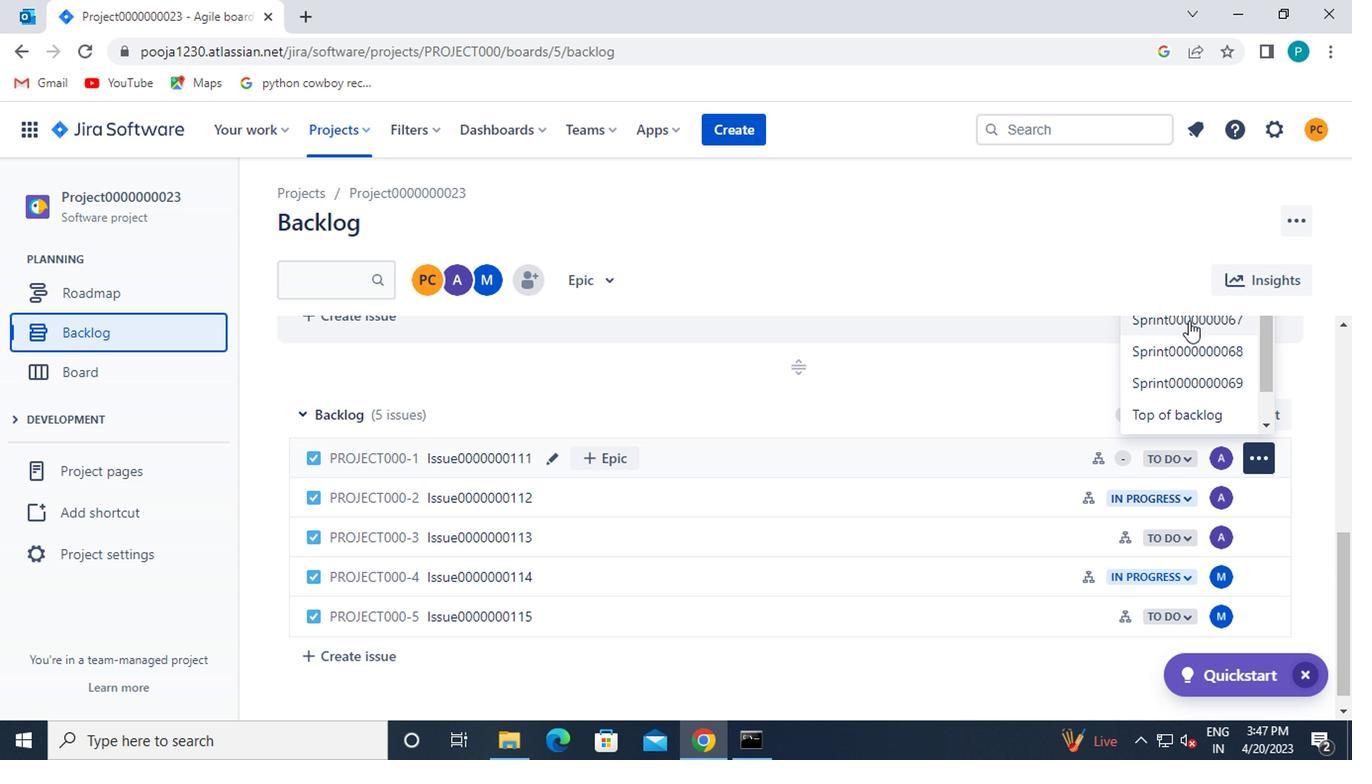 
Action: Mouse moved to (1168, 395)
Screenshot: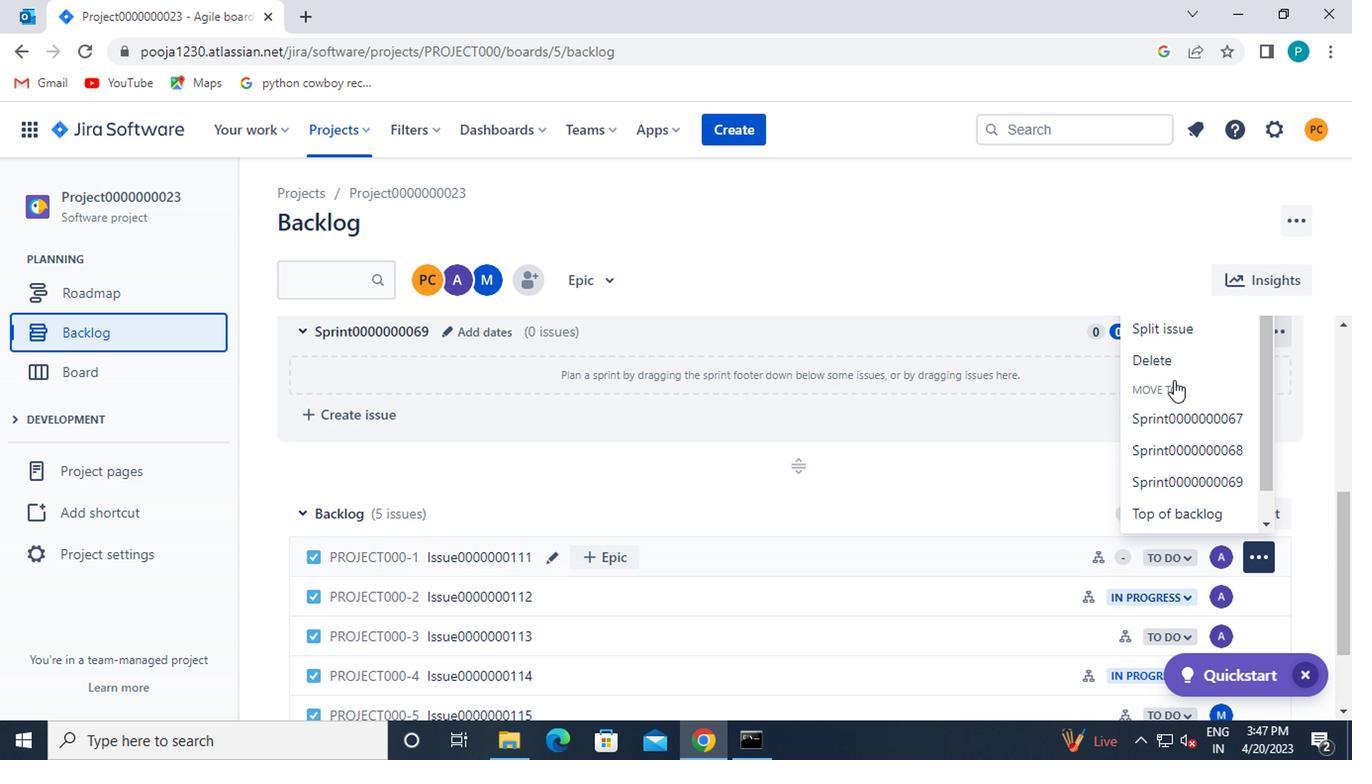 
Action: Mouse pressed left at (1168, 395)
Screenshot: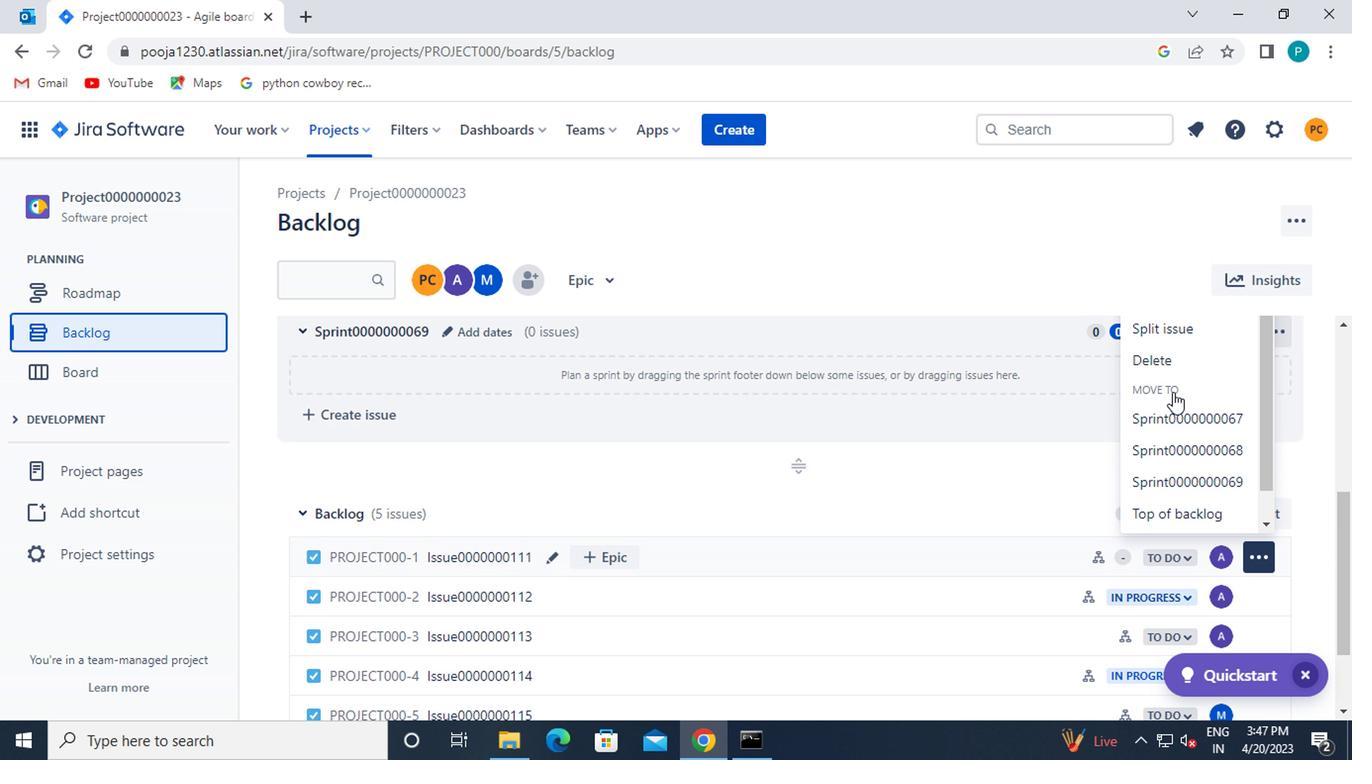 
Action: Mouse moved to (1147, 388)
Screenshot: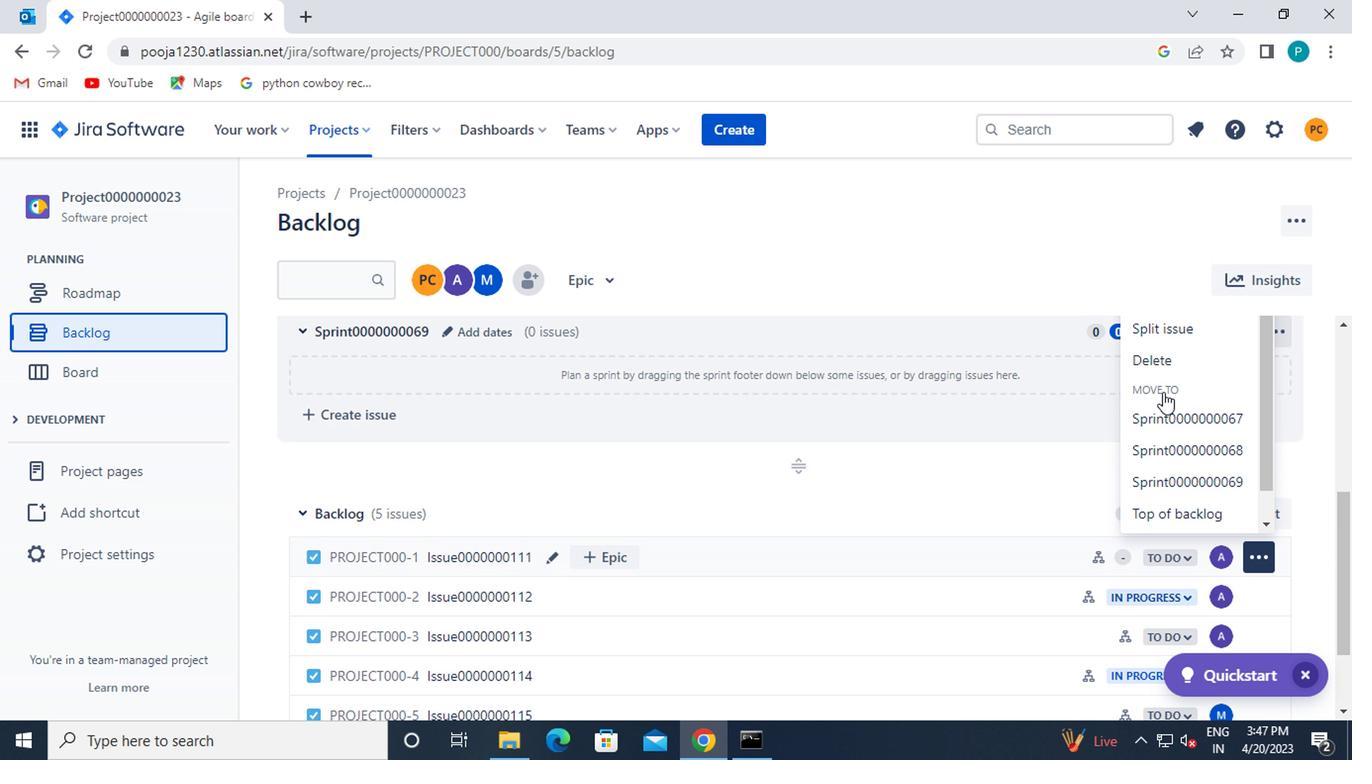 
Action: Mouse pressed left at (1147, 388)
Screenshot: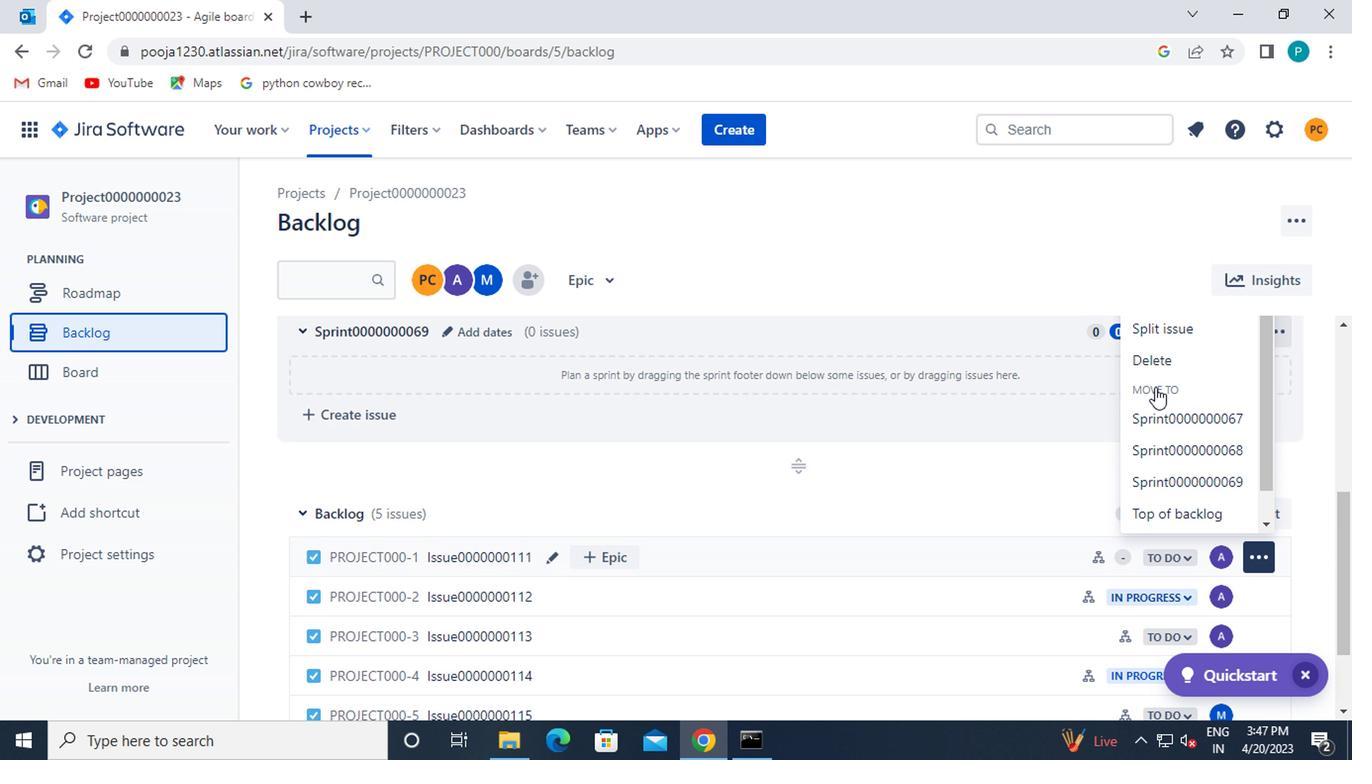 
Action: Mouse moved to (1161, 418)
Screenshot: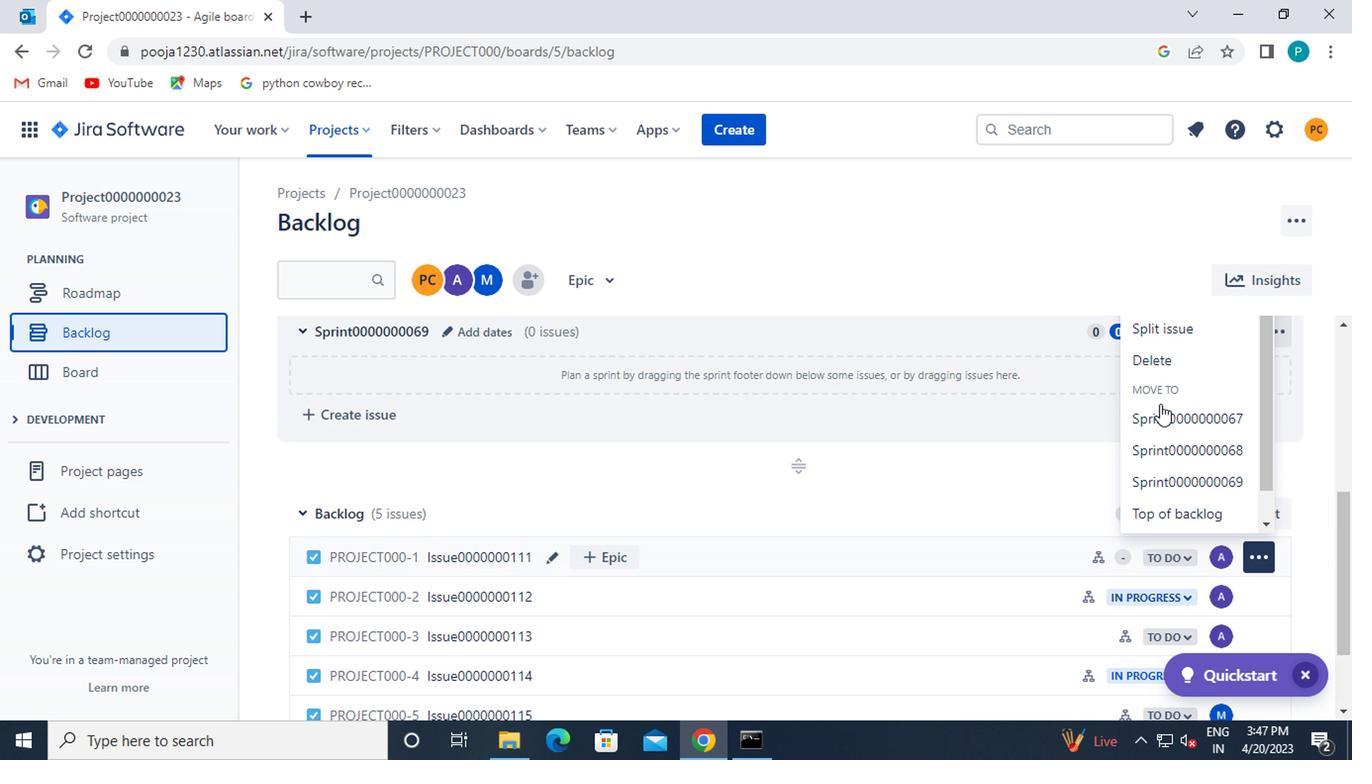 
Action: Mouse pressed left at (1161, 418)
Screenshot: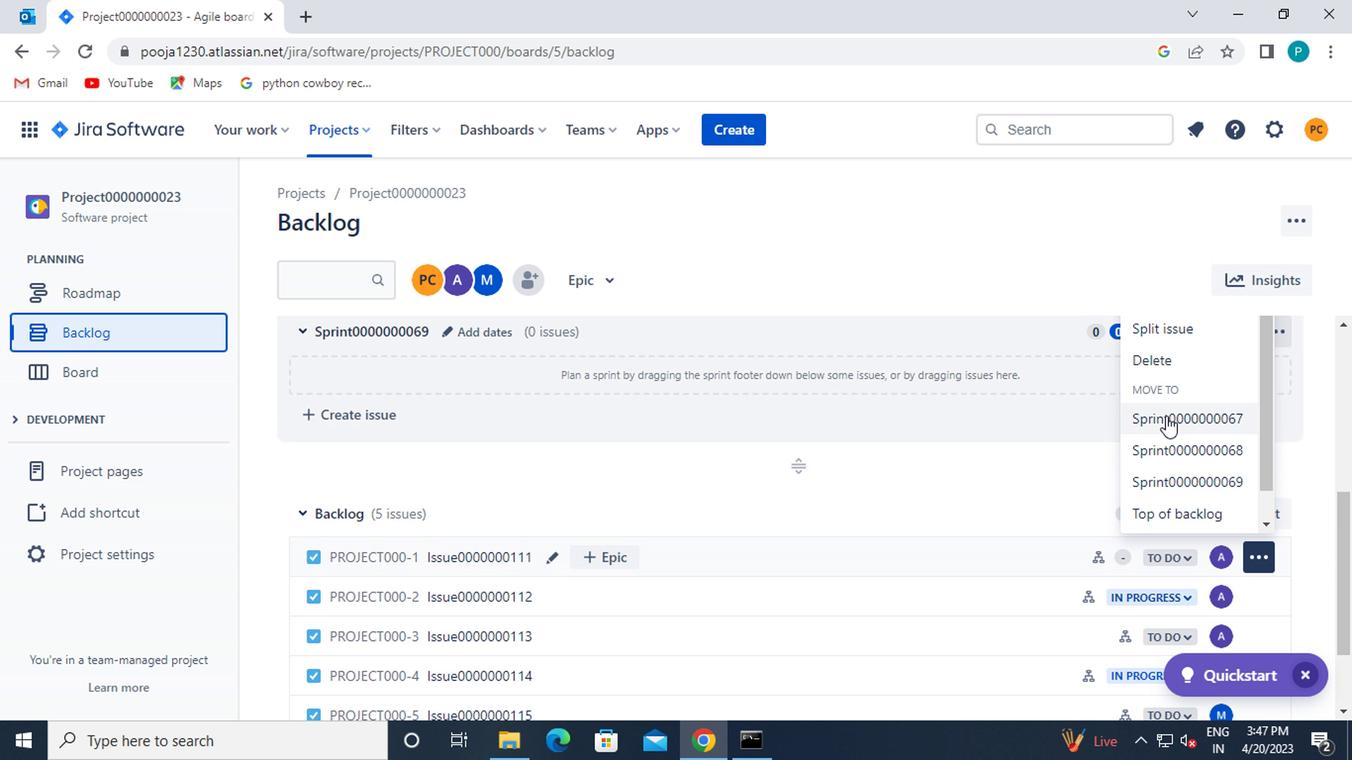 
Action: Mouse moved to (1068, 458)
Screenshot: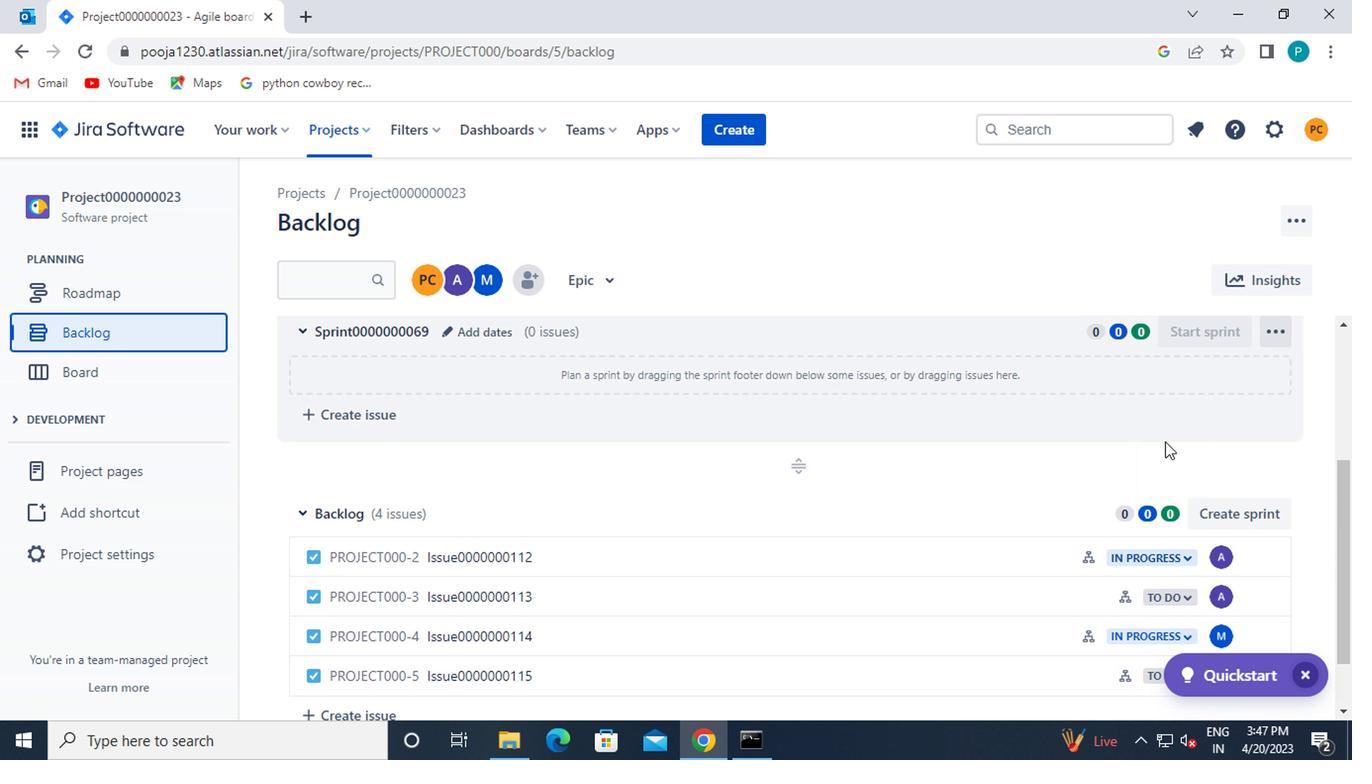 
Action: Mouse scrolled (1068, 457) with delta (0, -1)
Screenshot: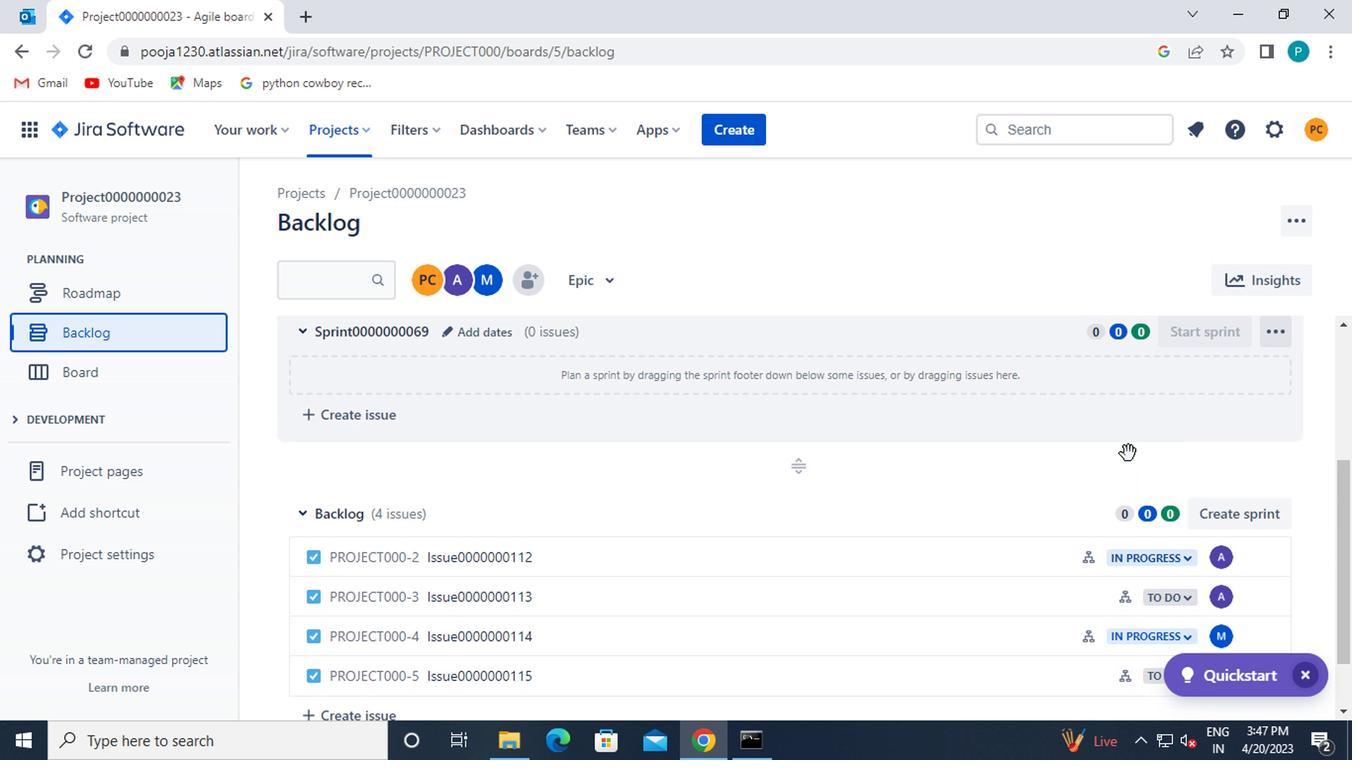 
Action: Mouse moved to (1259, 479)
Screenshot: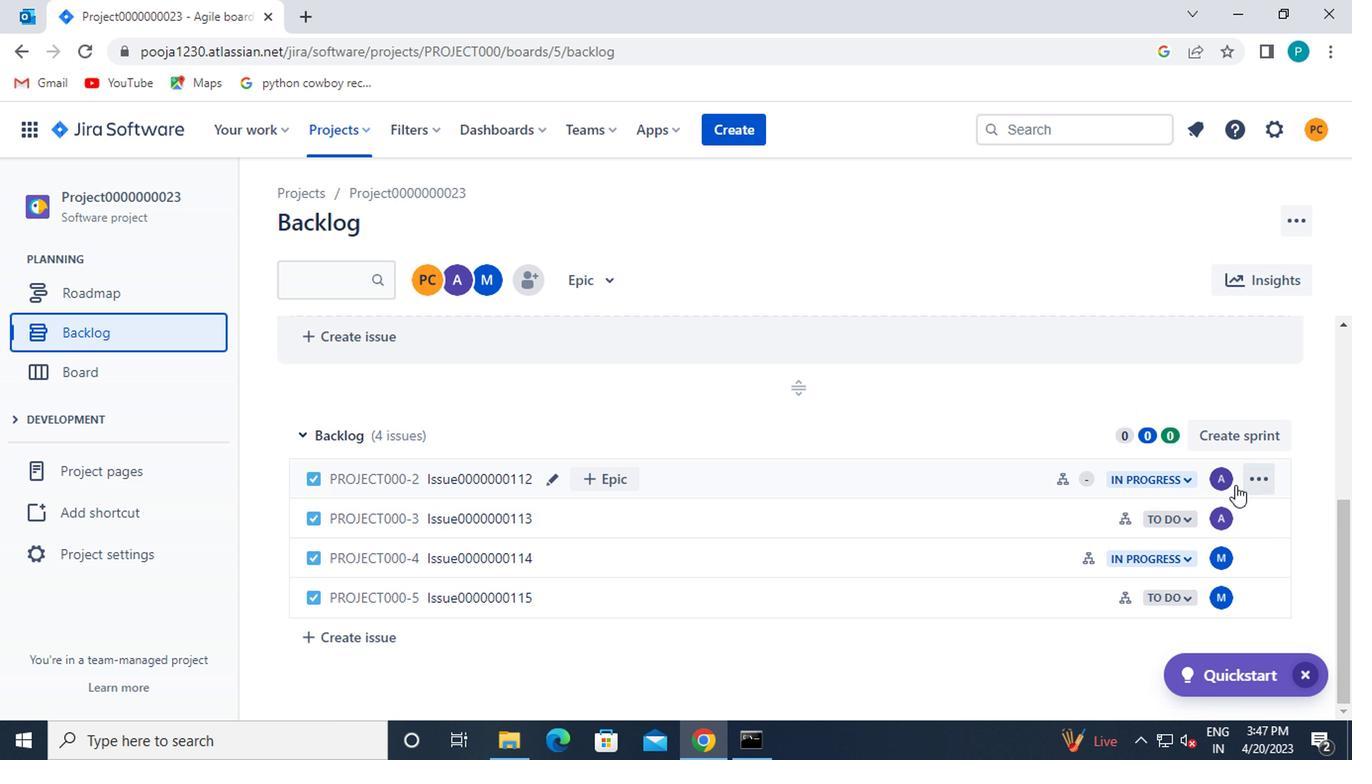 
Action: Mouse pressed left at (1259, 479)
Screenshot: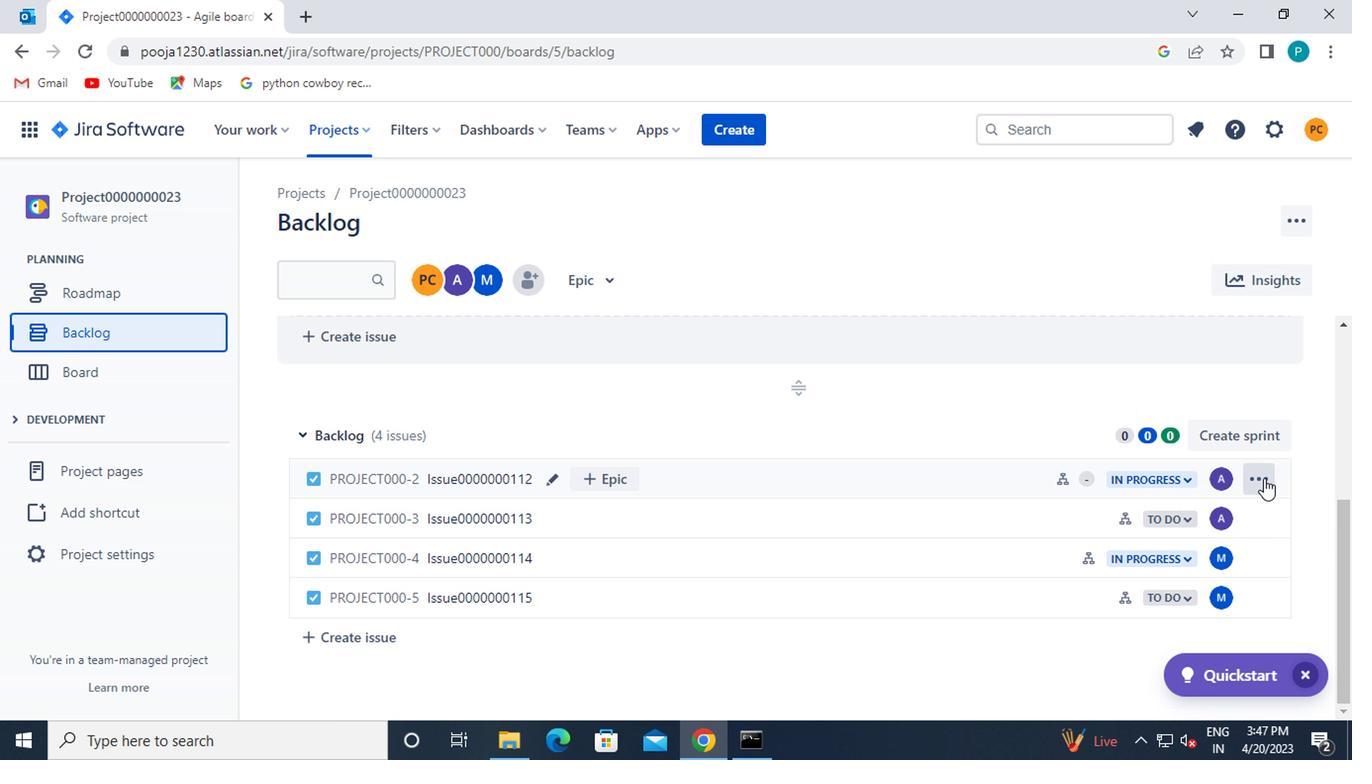 
Action: Mouse moved to (1181, 348)
Screenshot: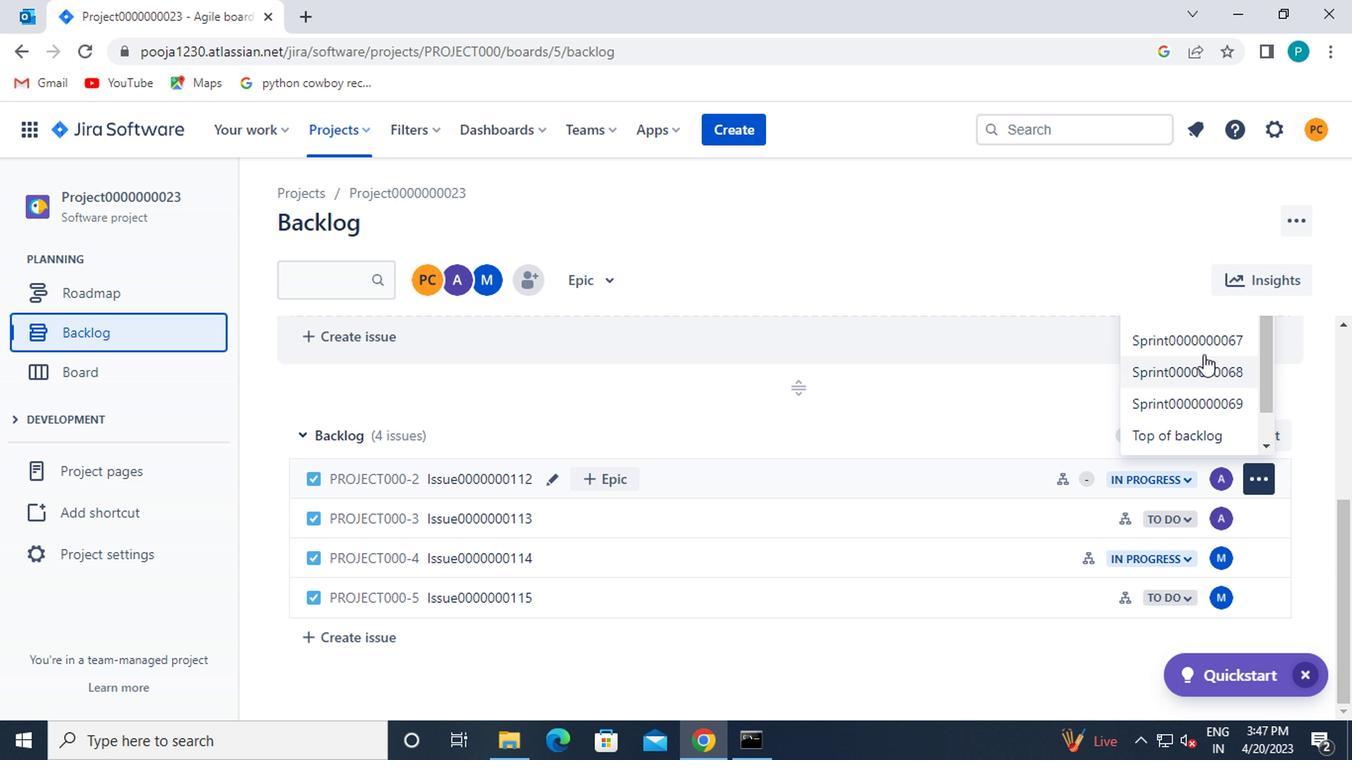 
Action: Mouse pressed left at (1181, 348)
Screenshot: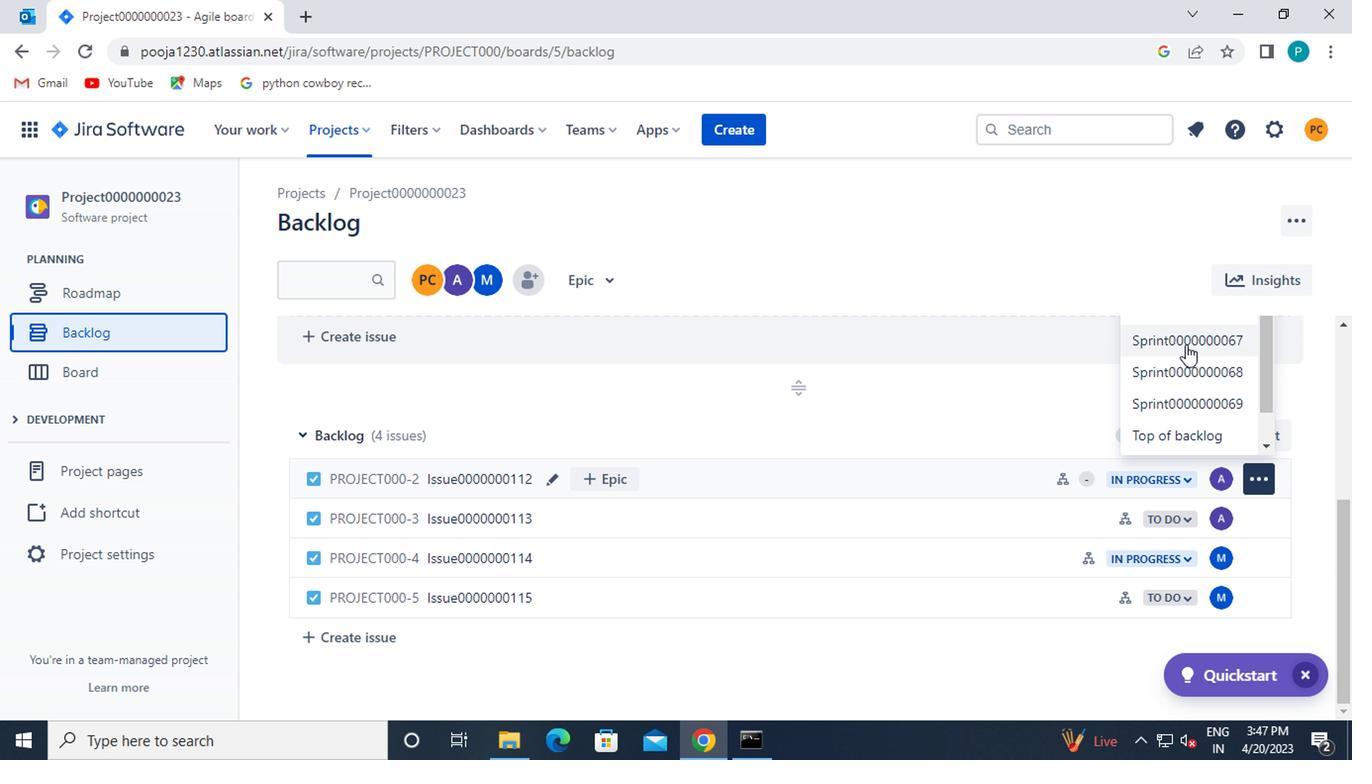 
Action: Mouse moved to (1005, 434)
Screenshot: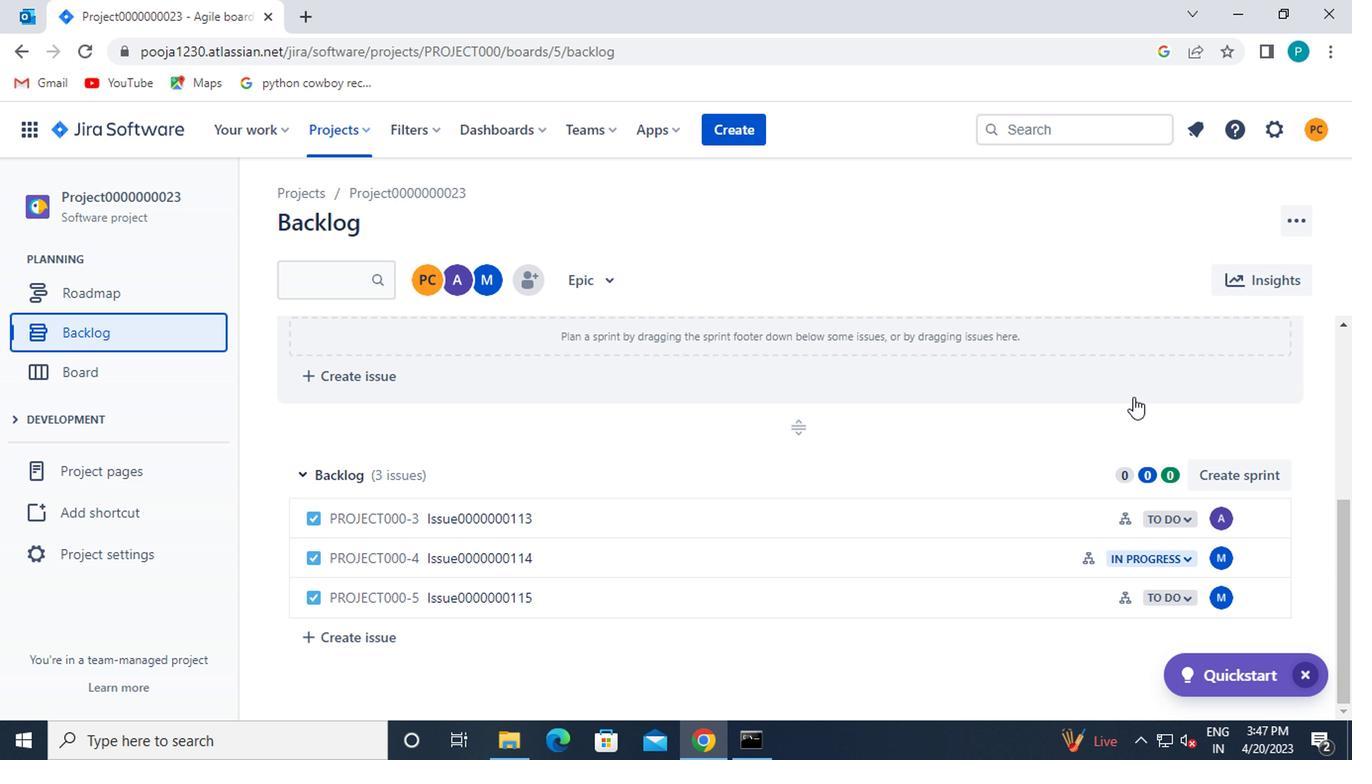 
Action: Mouse scrolled (1005, 433) with delta (0, 0)
Screenshot: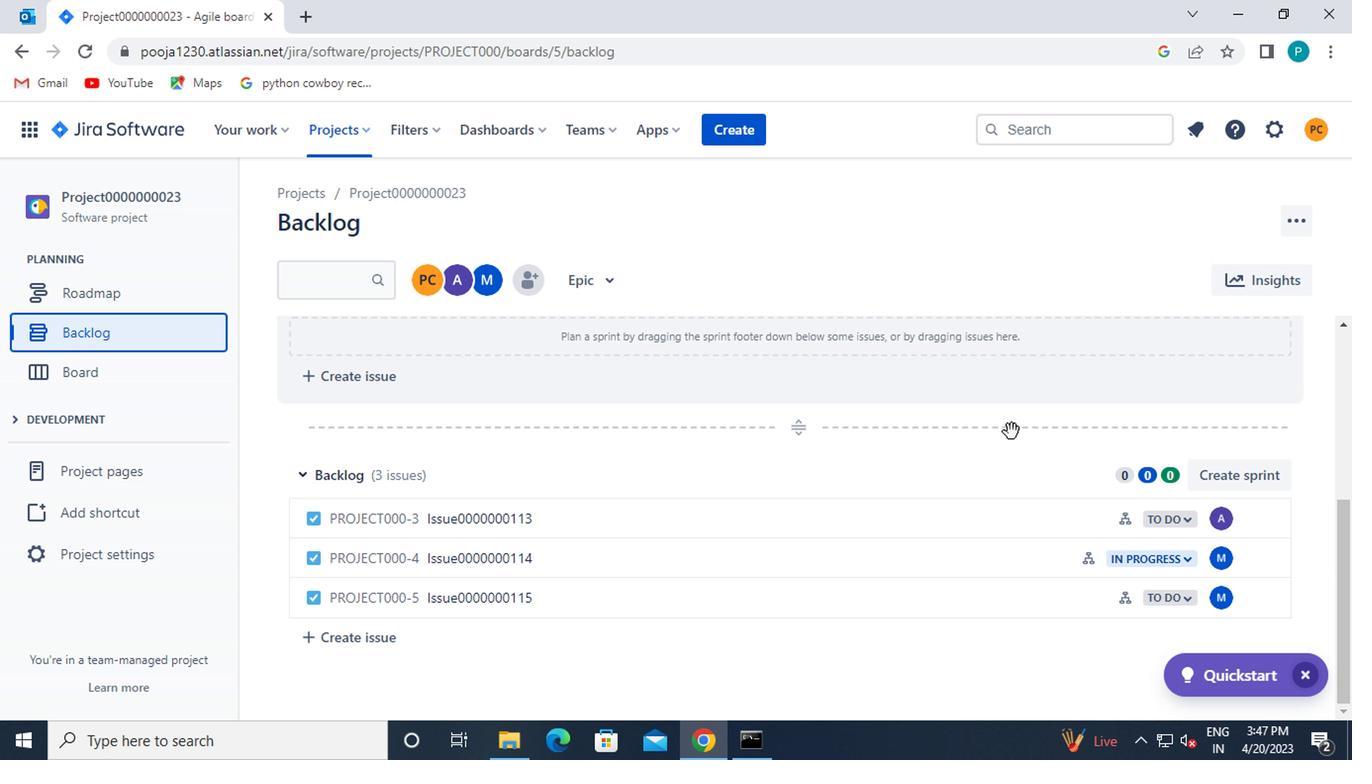 
Action: Mouse moved to (1253, 524)
Screenshot: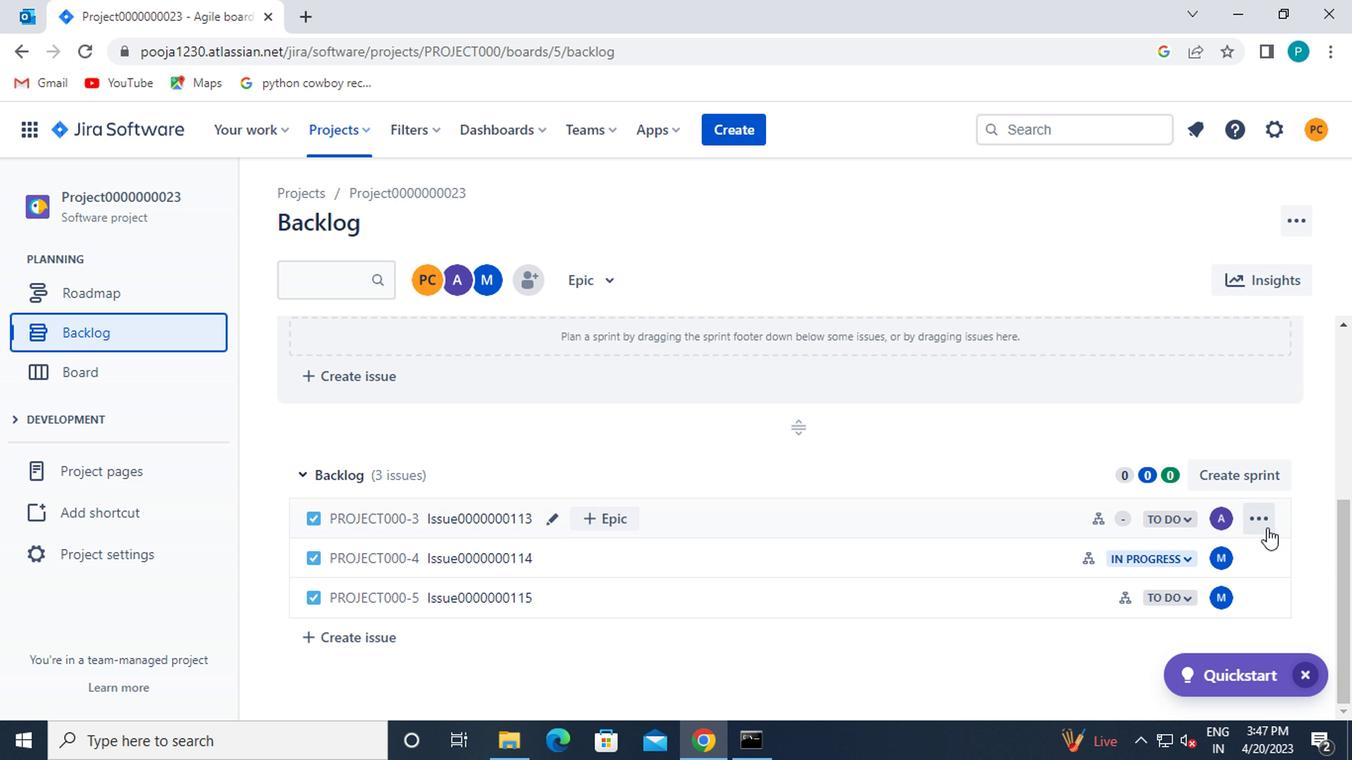
Action: Mouse pressed left at (1253, 524)
Screenshot: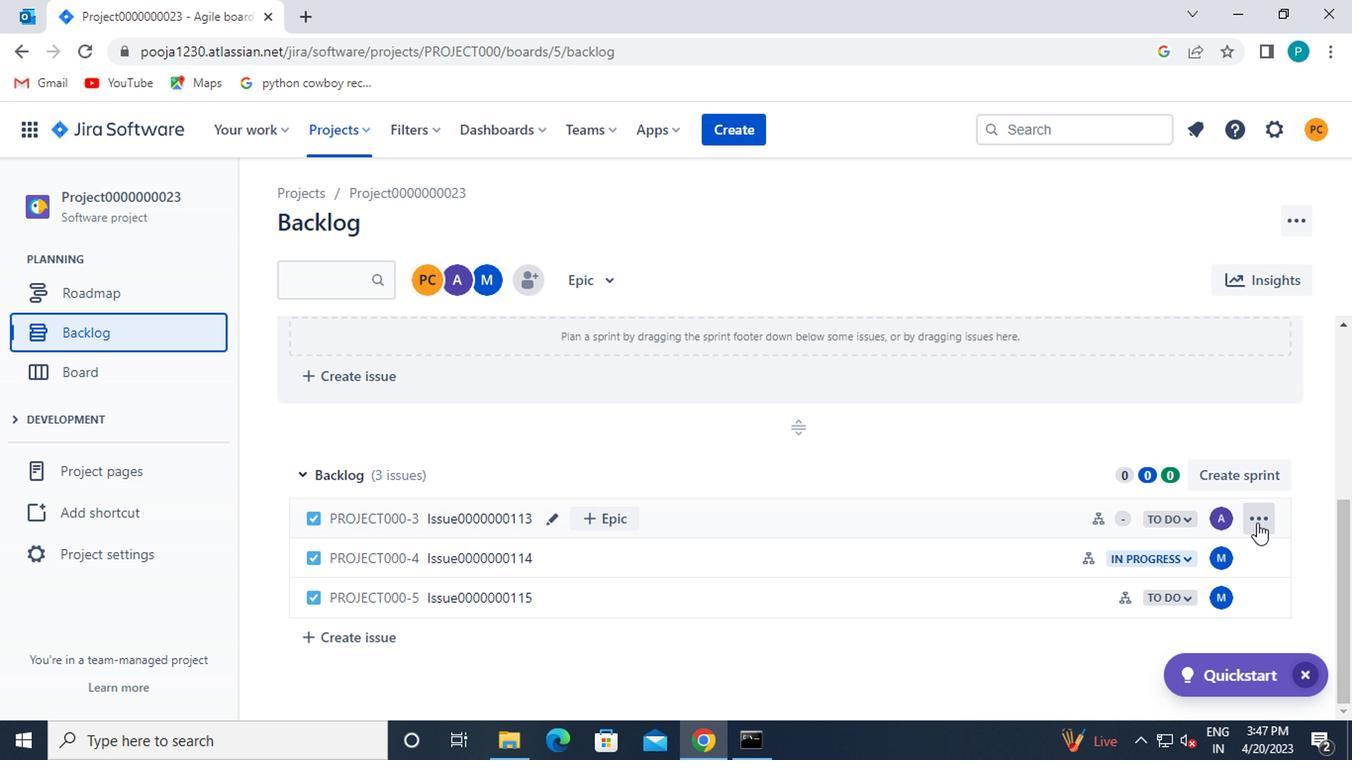 
Action: Mouse moved to (1233, 417)
Screenshot: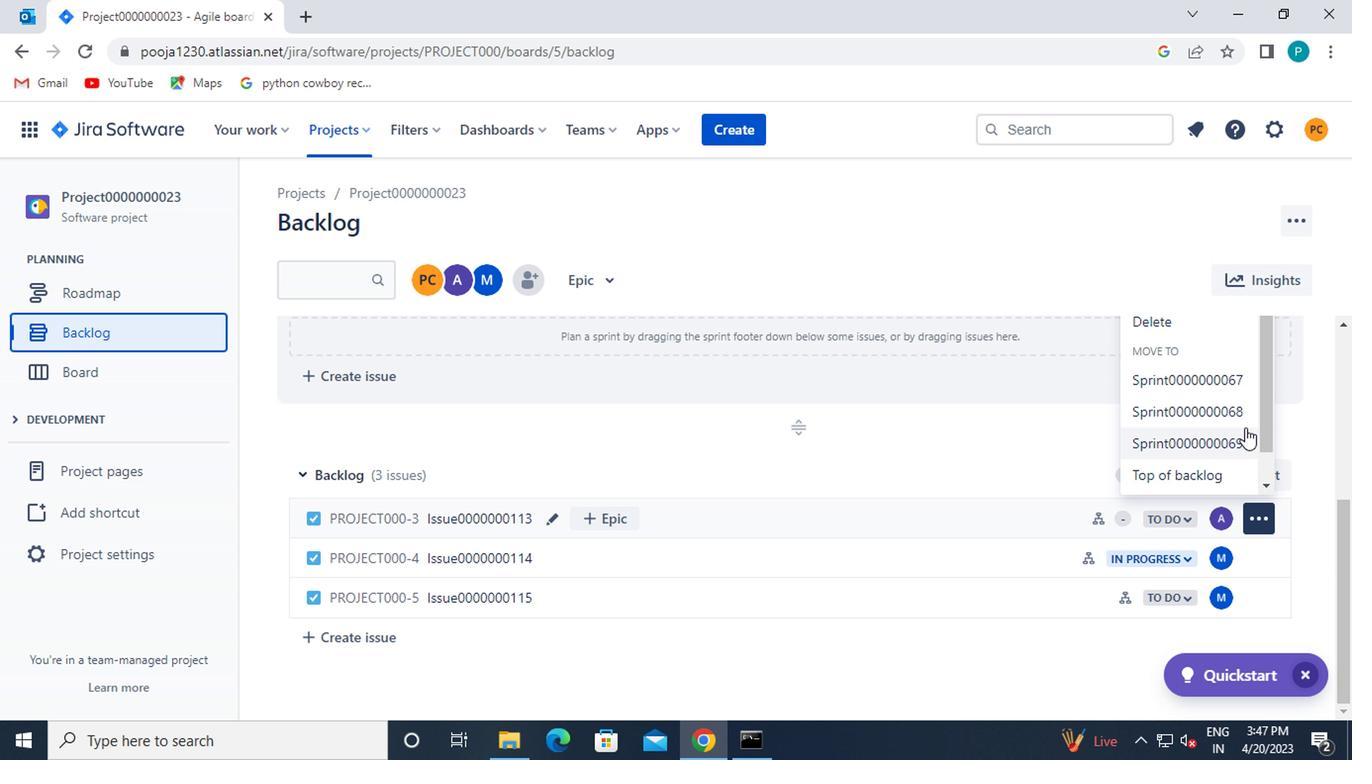 
Action: Mouse pressed left at (1233, 417)
Screenshot: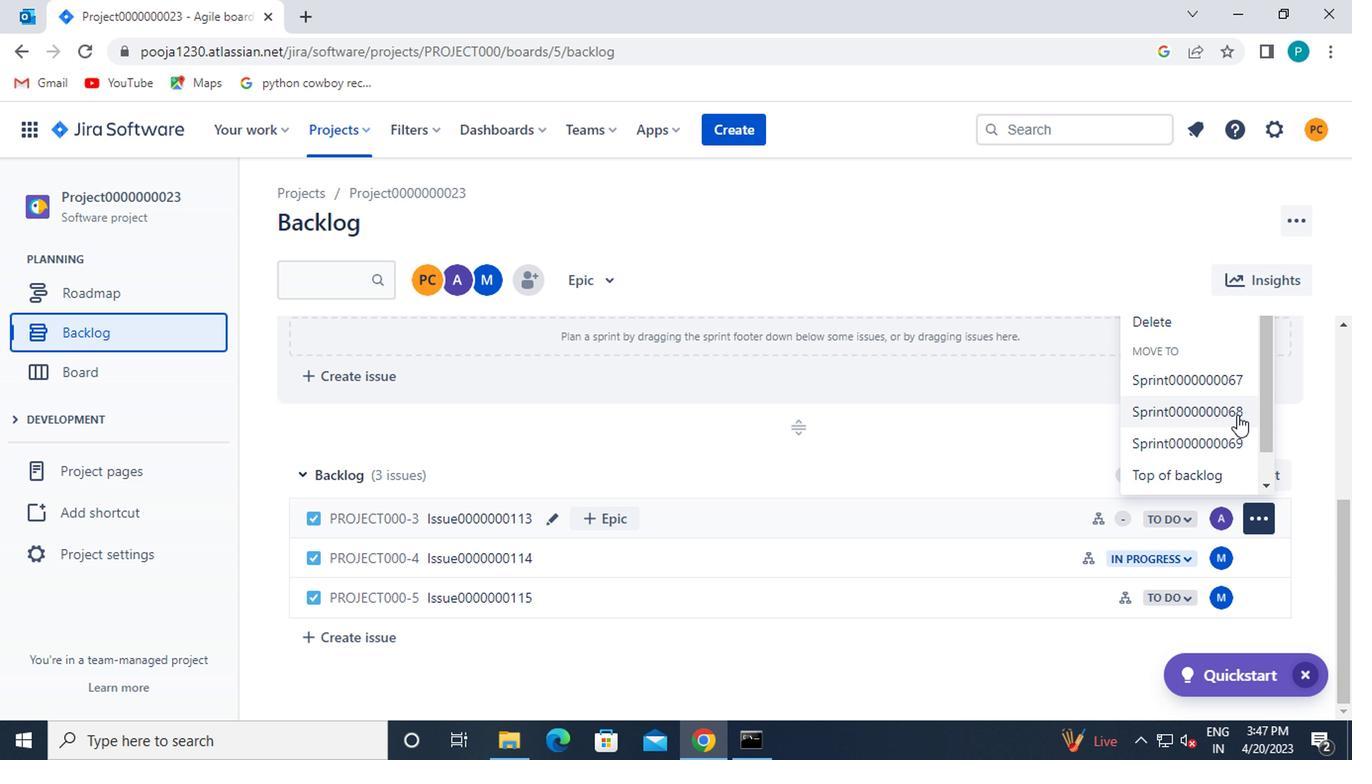 
Action: Mouse moved to (1248, 558)
Screenshot: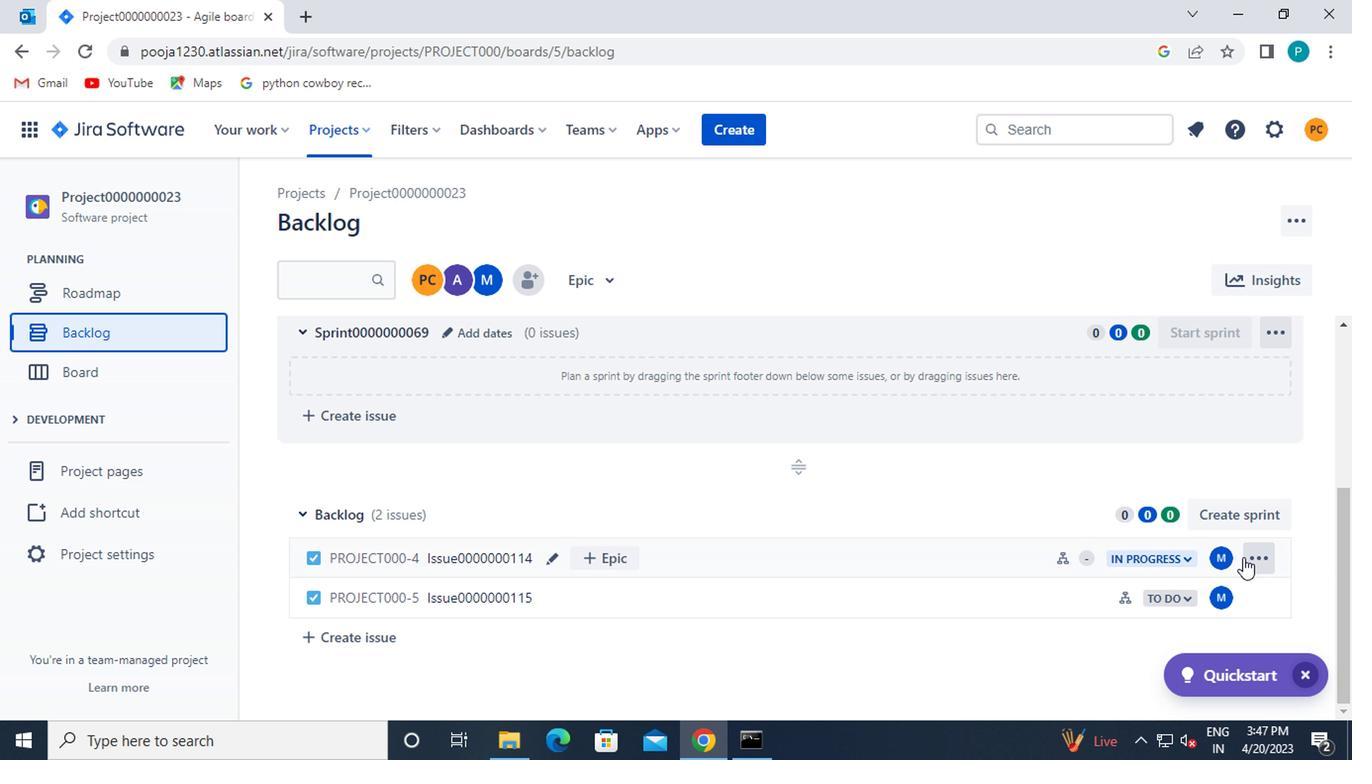 
Action: Mouse pressed left at (1248, 558)
Screenshot: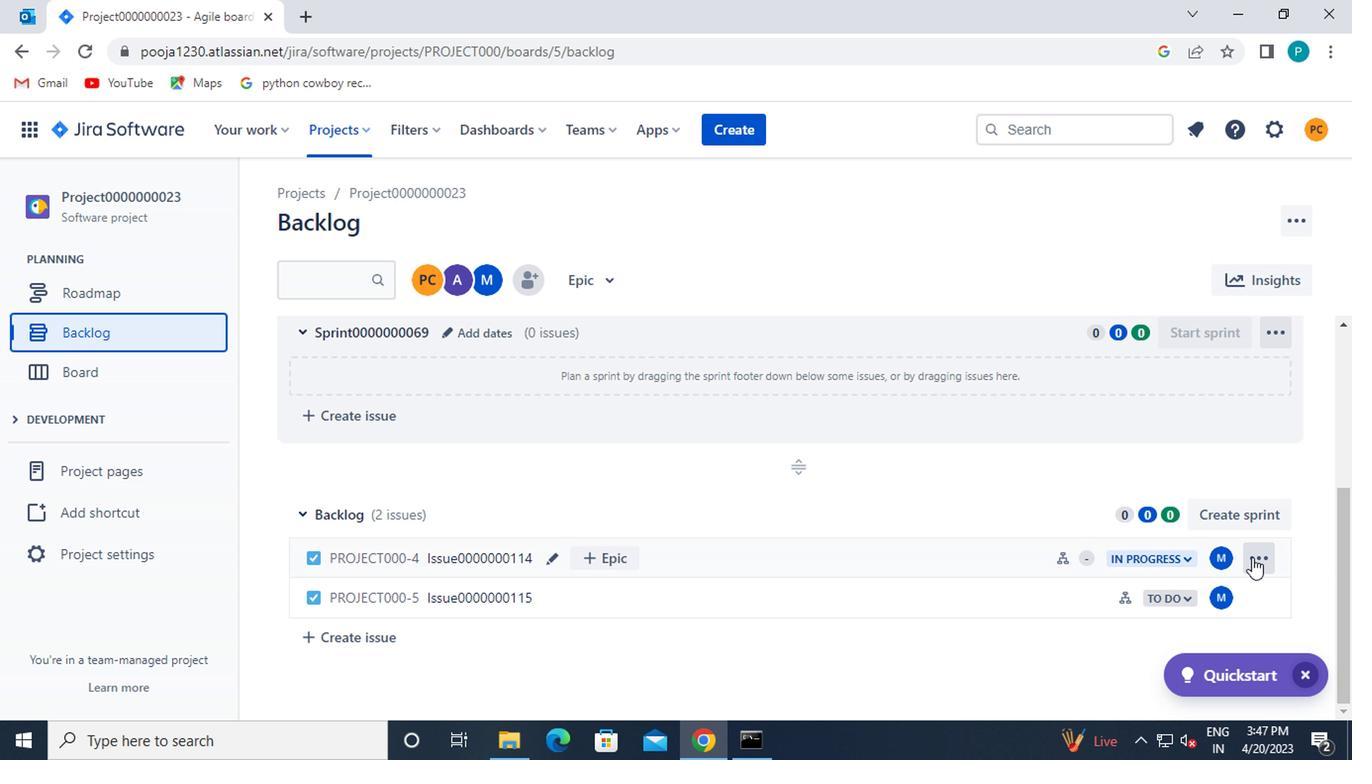 
Action: Mouse moved to (1218, 450)
Screenshot: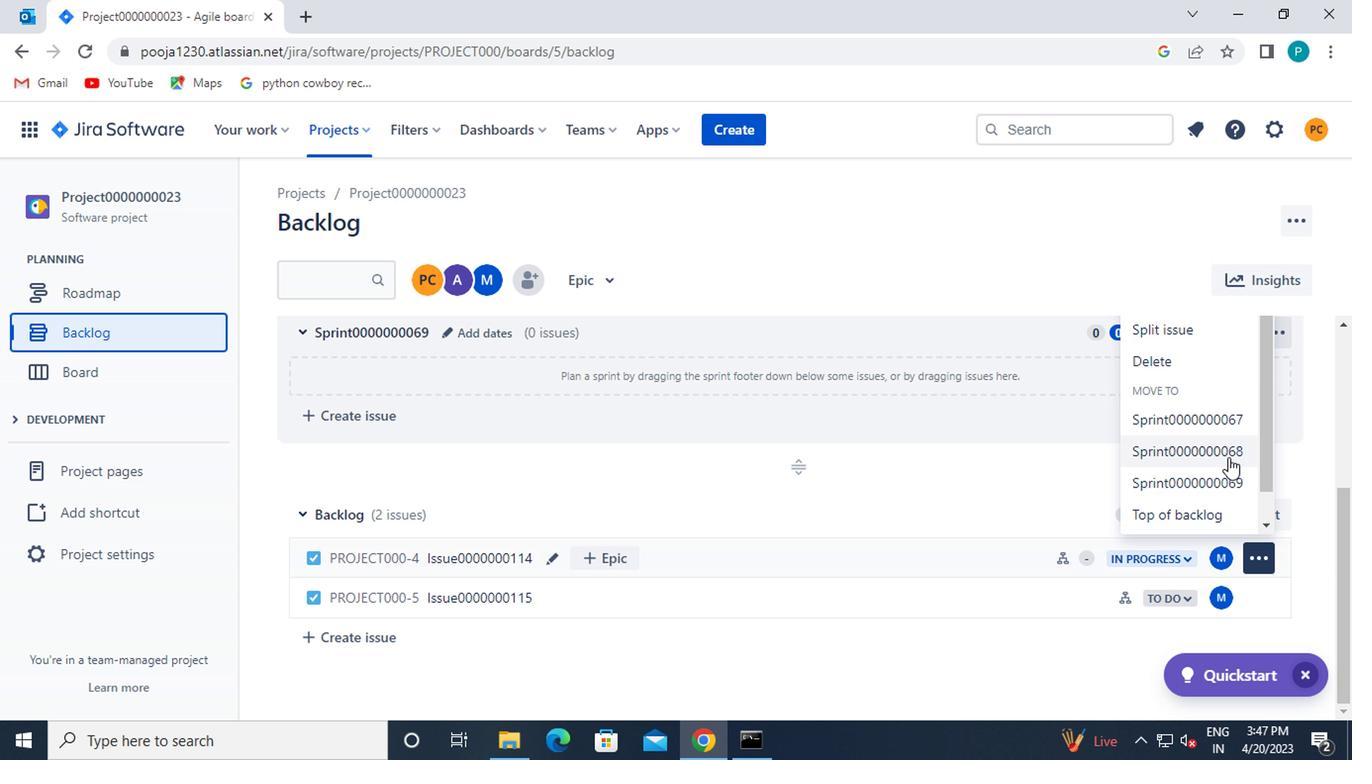 
Action: Mouse pressed left at (1218, 450)
Screenshot: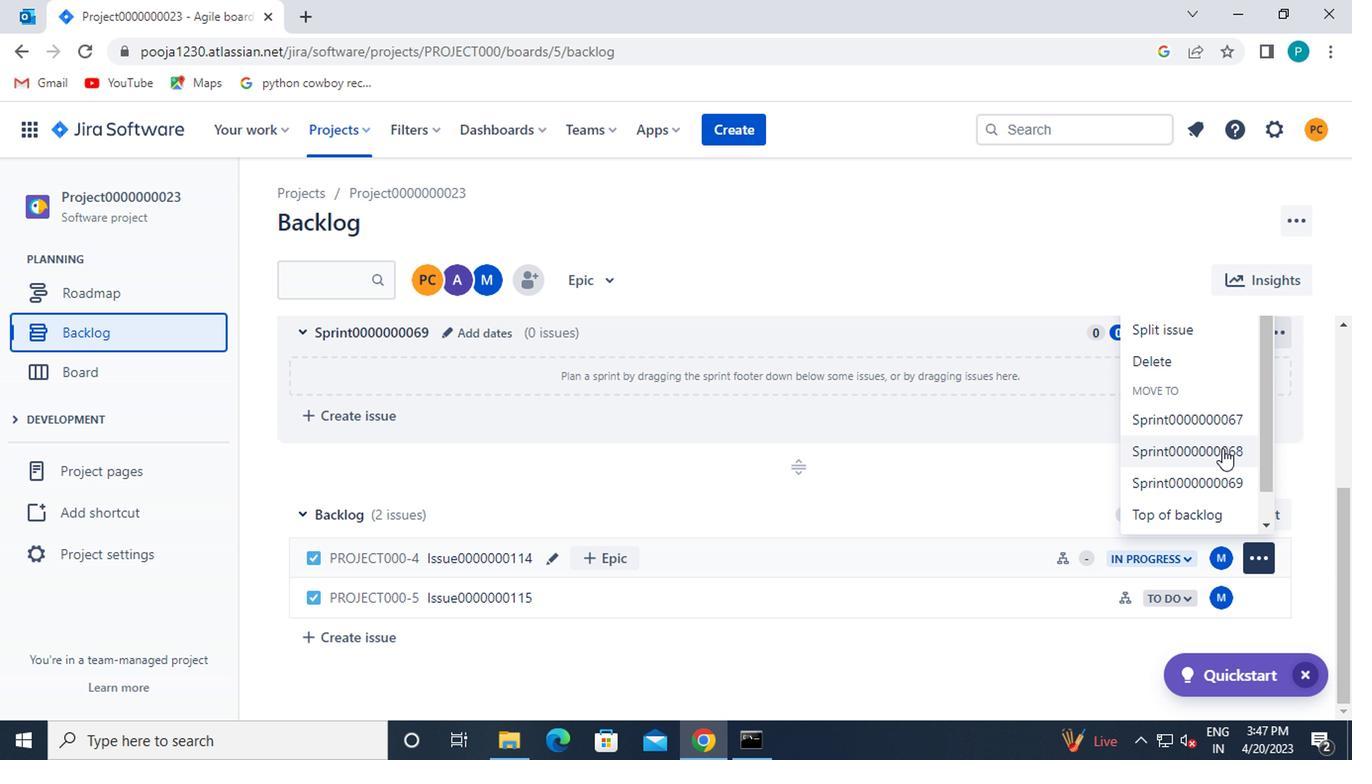 
